 Task: Find connections with filter location Wenden with filter topic #securitywith filter profile language French with filter current company Hike with filter school MES Garware College of Commerce with filter industry Primary and Secondary Education with filter service category Software Testing with filter keywords title Director of Maintenance
Action: Mouse moved to (545, 67)
Screenshot: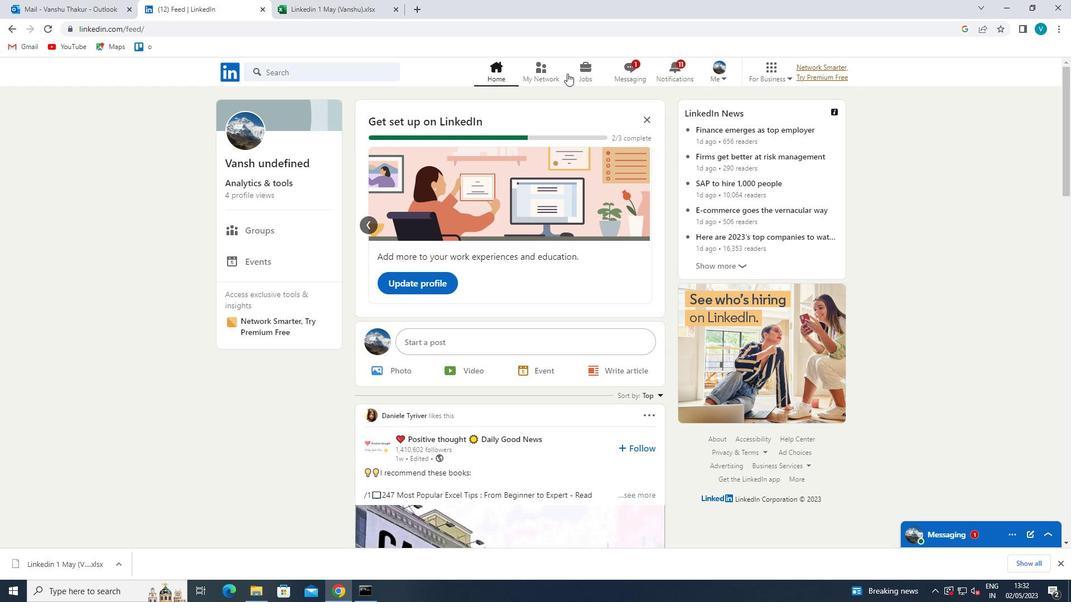 
Action: Mouse pressed left at (545, 67)
Screenshot: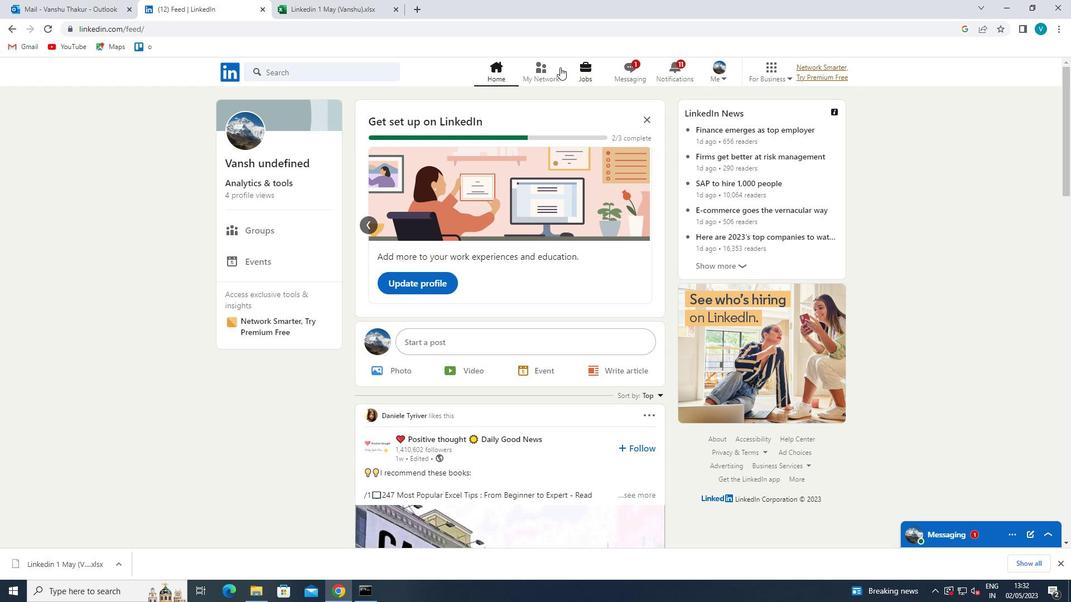 
Action: Mouse moved to (262, 133)
Screenshot: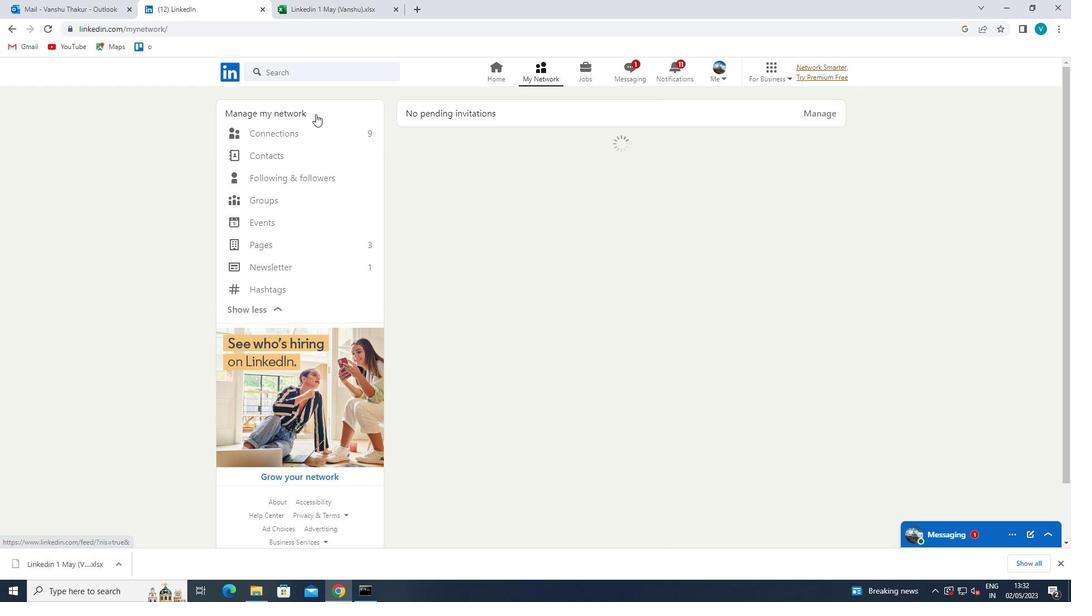 
Action: Mouse pressed left at (262, 133)
Screenshot: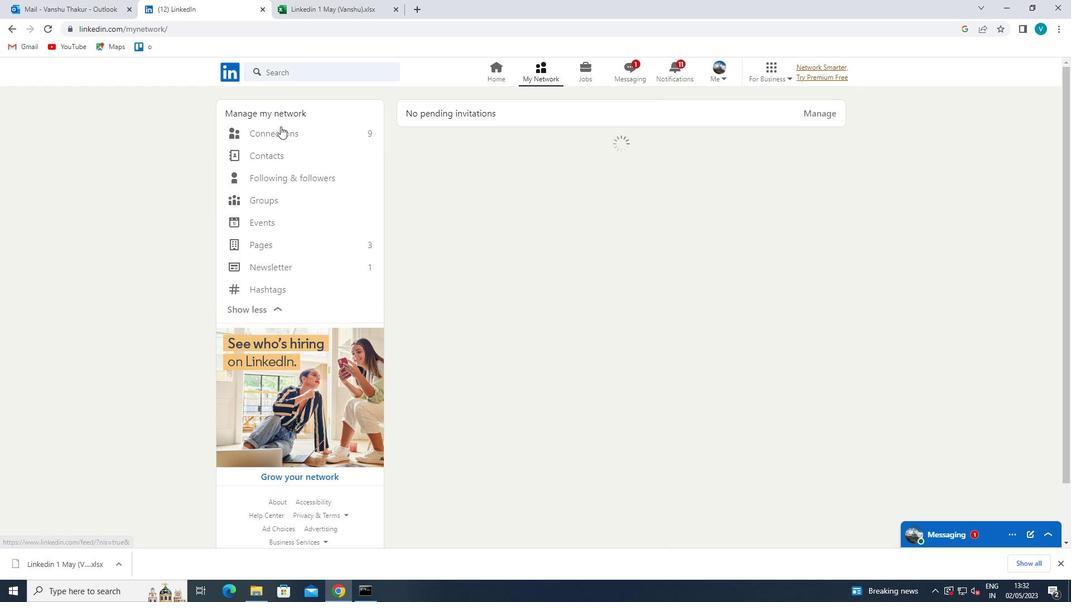 
Action: Mouse moved to (610, 132)
Screenshot: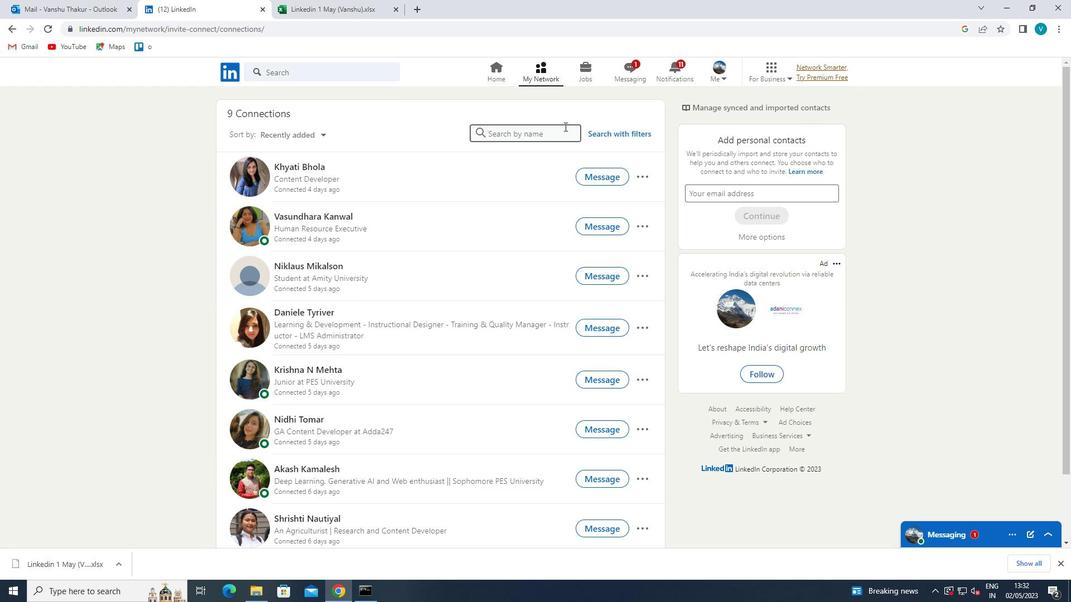 
Action: Mouse pressed left at (610, 132)
Screenshot: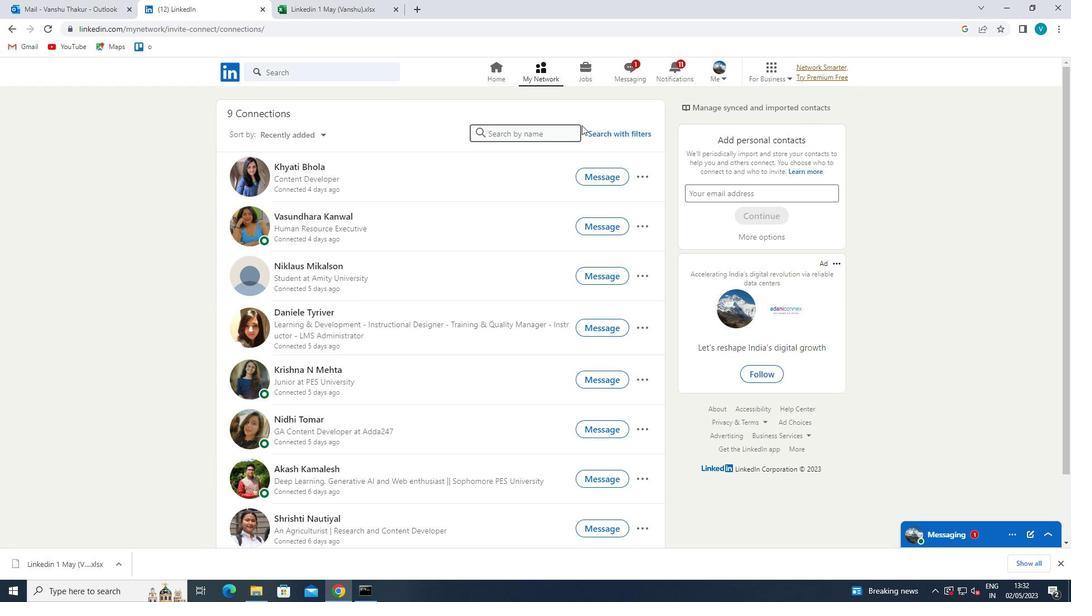 
Action: Mouse moved to (523, 109)
Screenshot: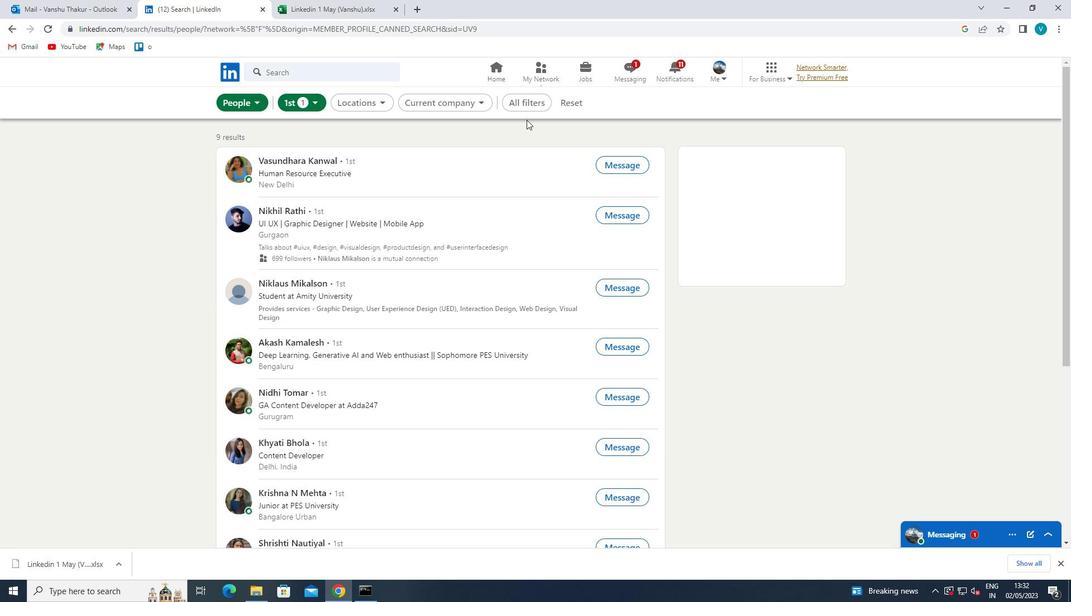 
Action: Mouse pressed left at (523, 109)
Screenshot: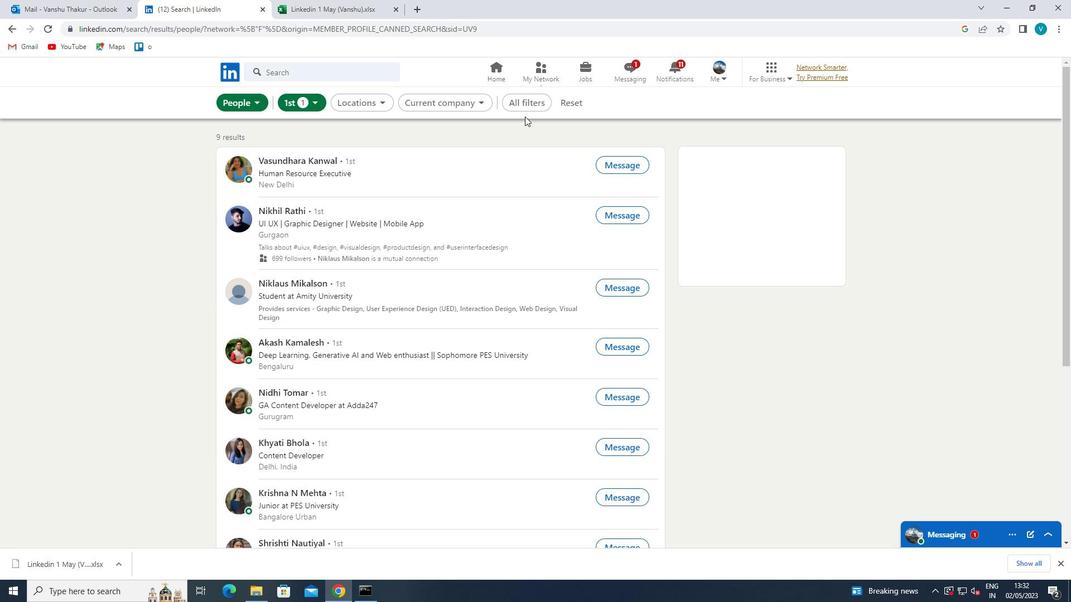 
Action: Mouse moved to (852, 280)
Screenshot: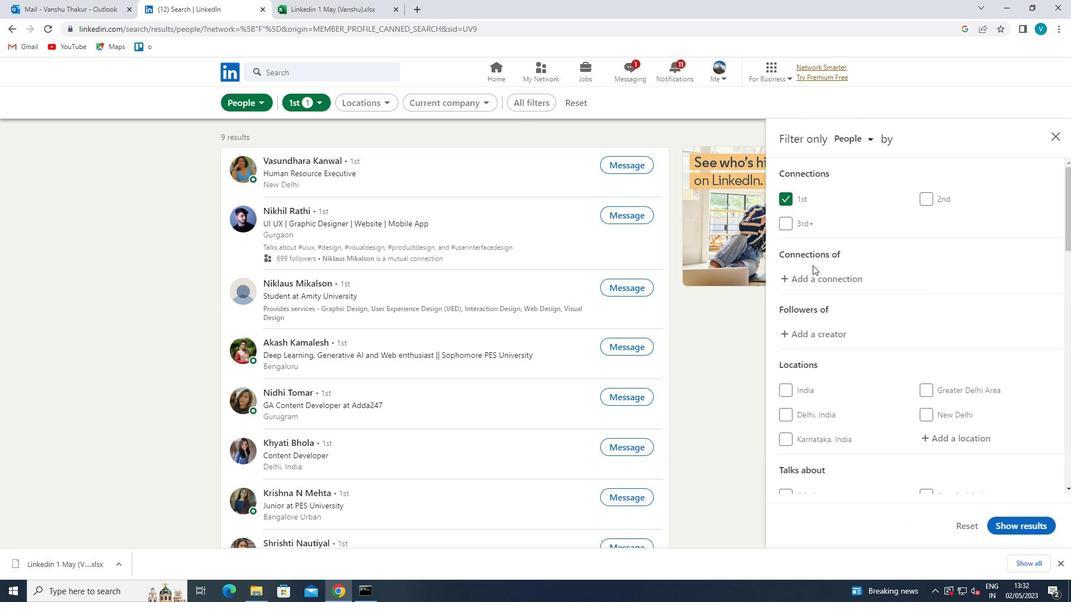
Action: Mouse scrolled (852, 279) with delta (0, 0)
Screenshot: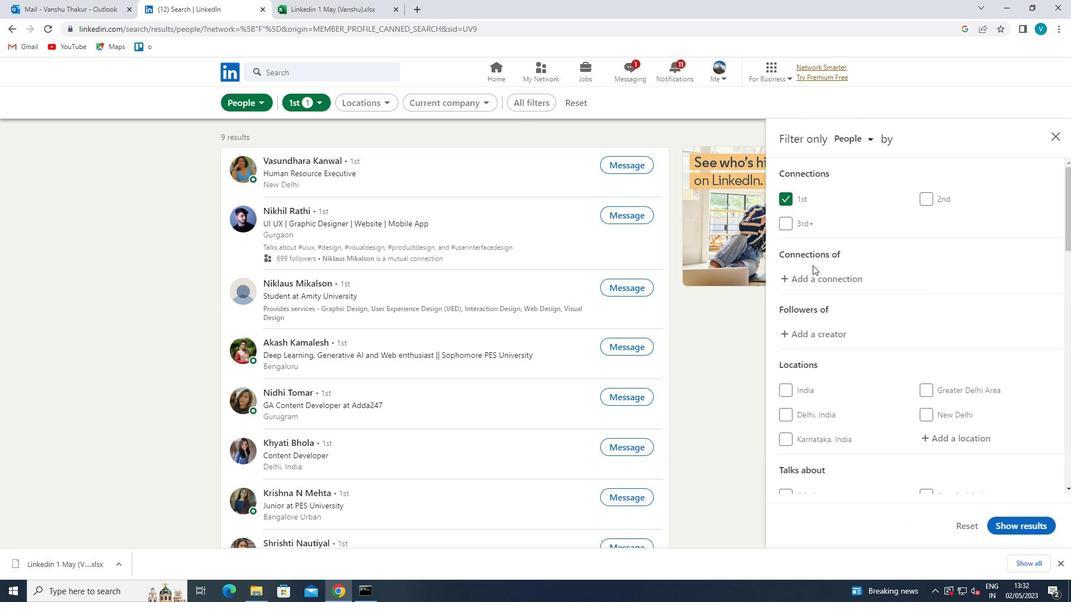
Action: Mouse moved to (852, 280)
Screenshot: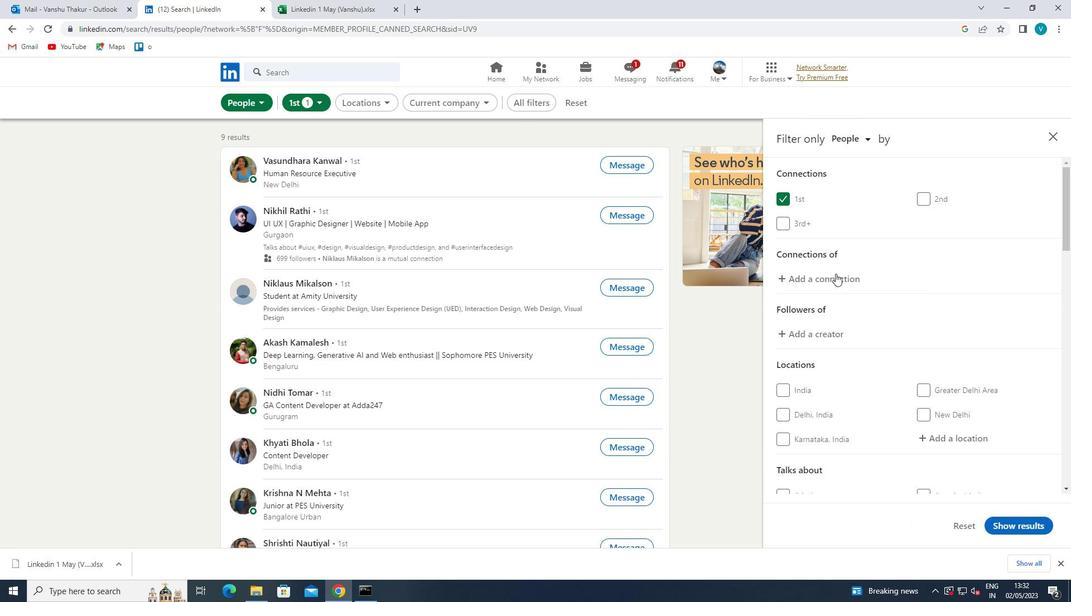 
Action: Mouse scrolled (852, 280) with delta (0, 0)
Screenshot: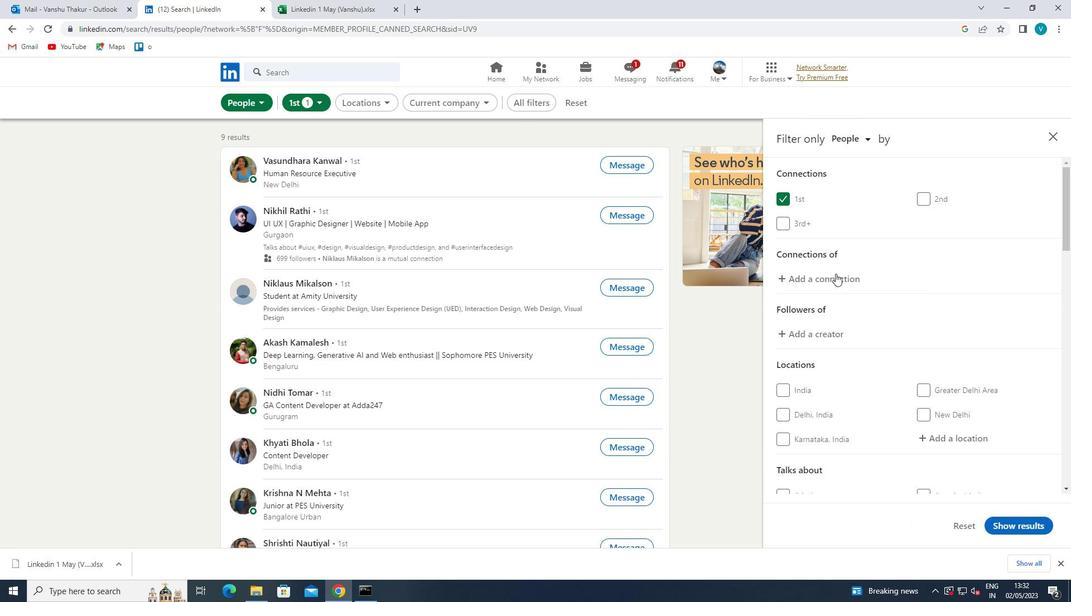 
Action: Mouse moved to (852, 281)
Screenshot: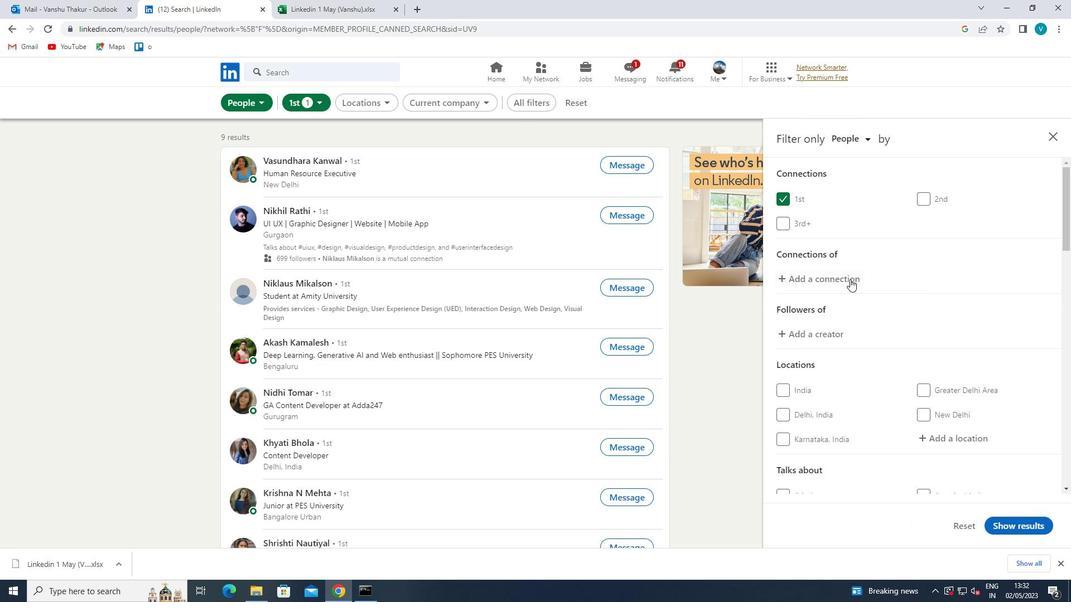 
Action: Mouse scrolled (852, 280) with delta (0, 0)
Screenshot: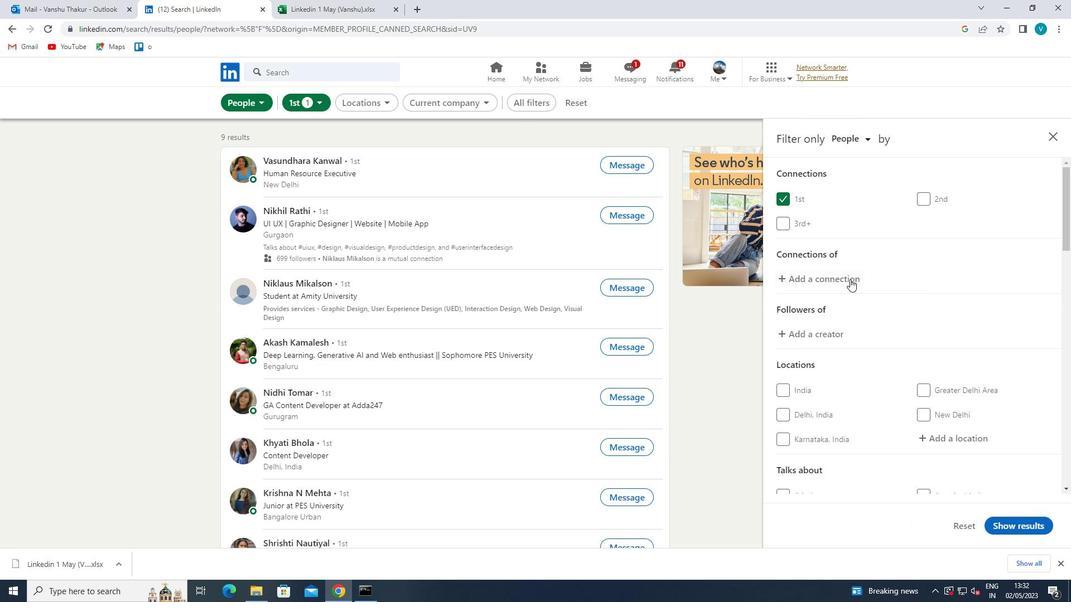 
Action: Mouse moved to (912, 304)
Screenshot: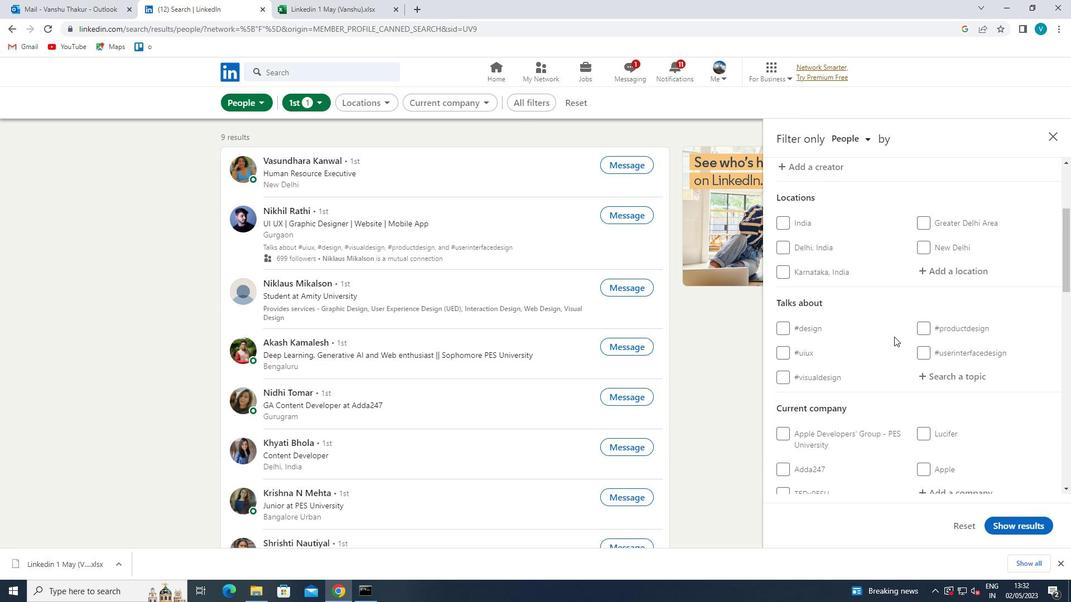 
Action: Mouse scrolled (912, 305) with delta (0, 0)
Screenshot: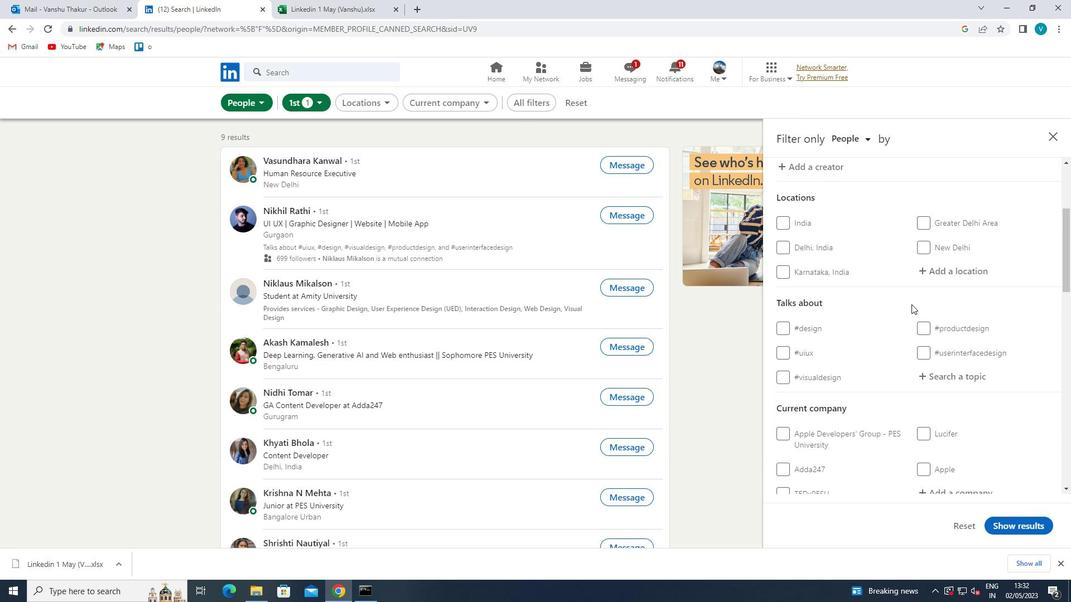 
Action: Mouse moved to (946, 325)
Screenshot: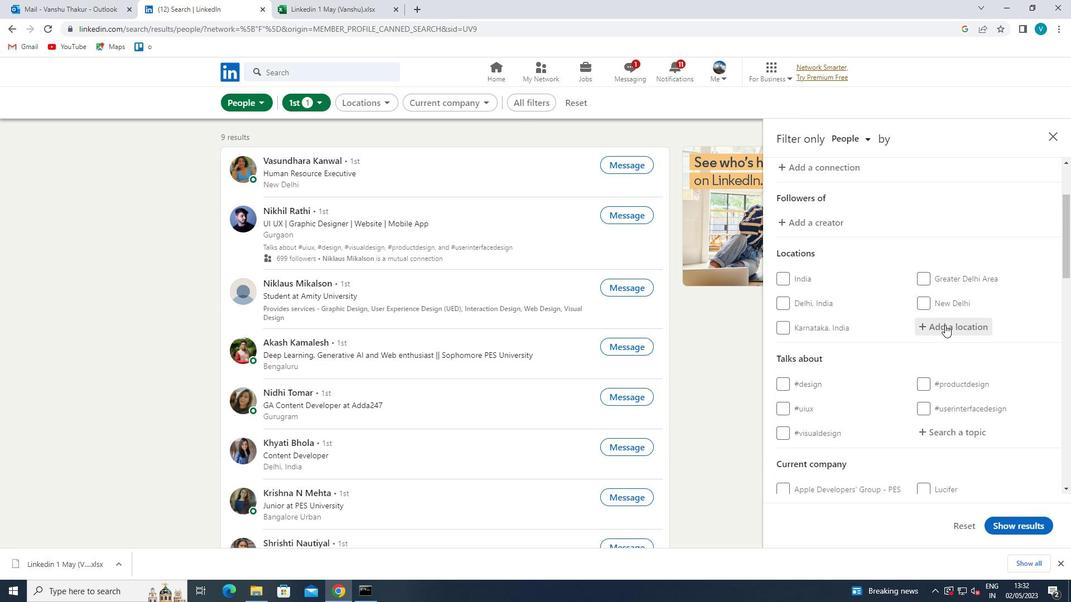 
Action: Mouse pressed left at (946, 325)
Screenshot: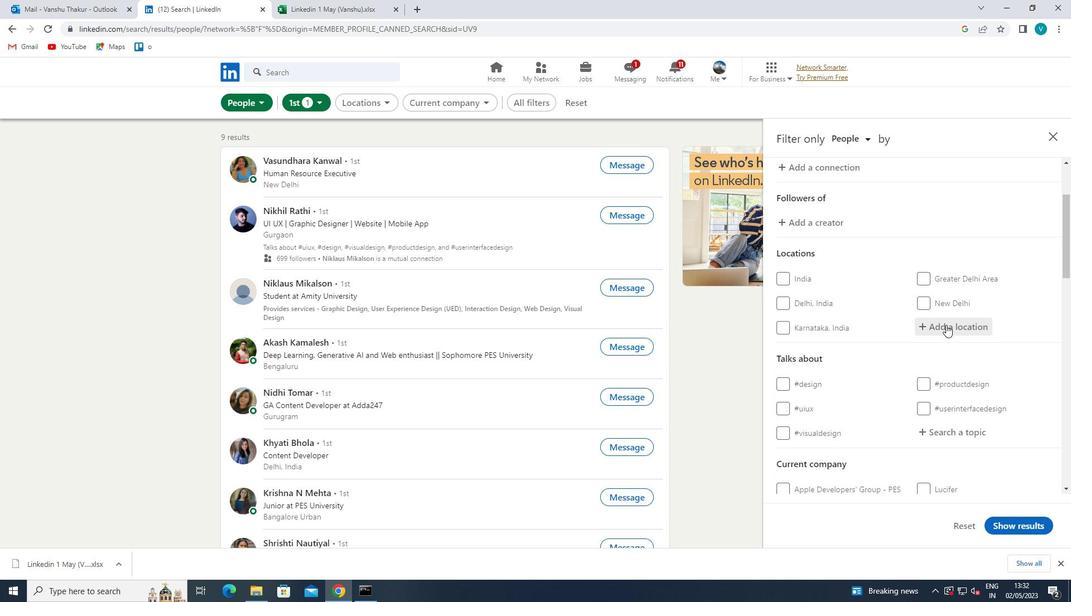 
Action: Key pressed <Key.shift>WENDEN
Screenshot: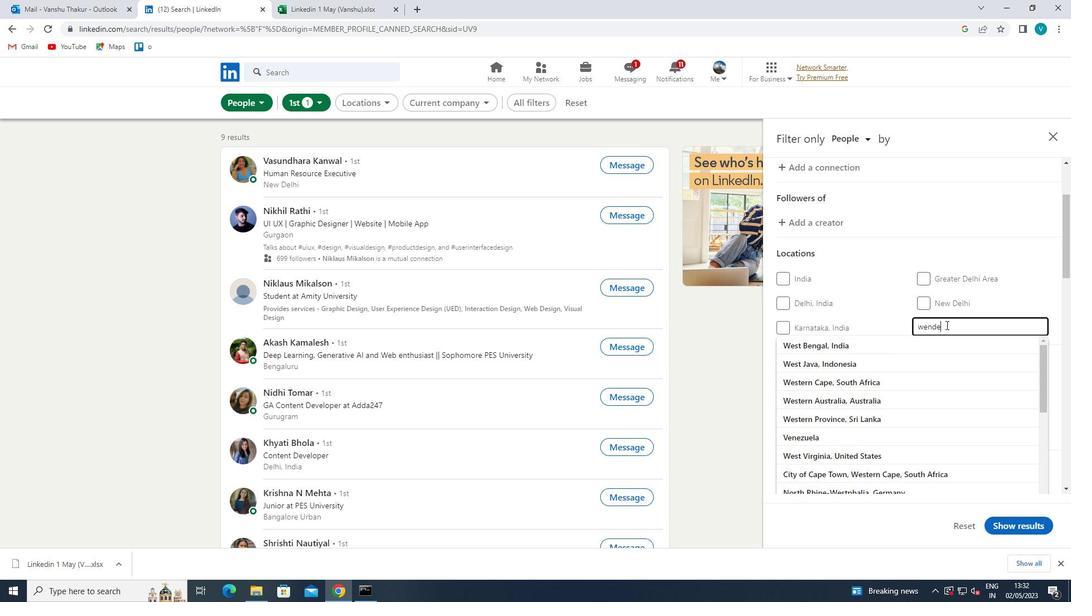 
Action: Mouse moved to (928, 345)
Screenshot: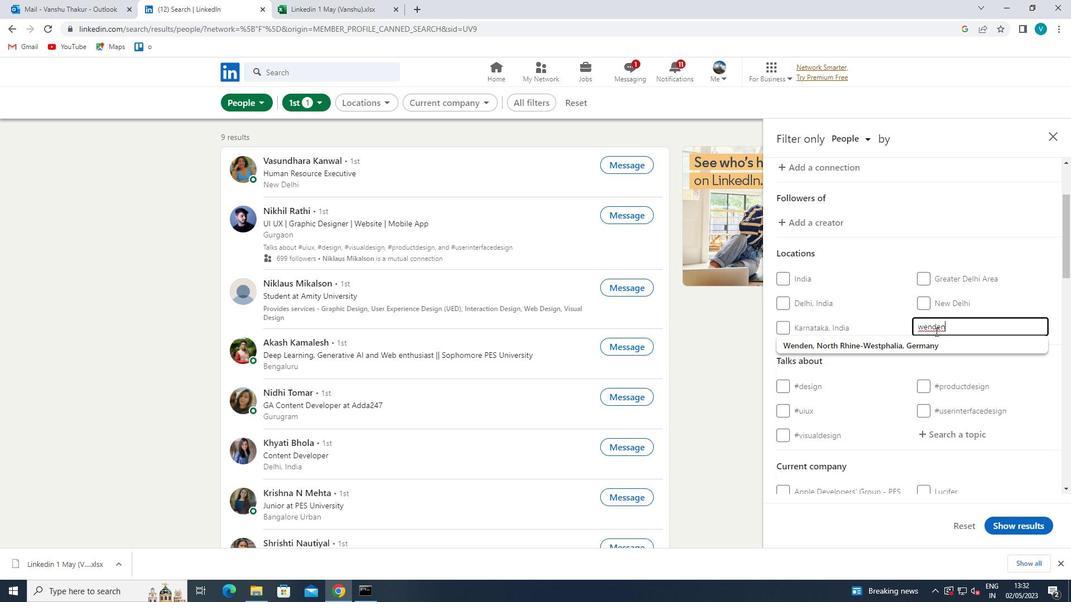 
Action: Mouse pressed left at (928, 345)
Screenshot: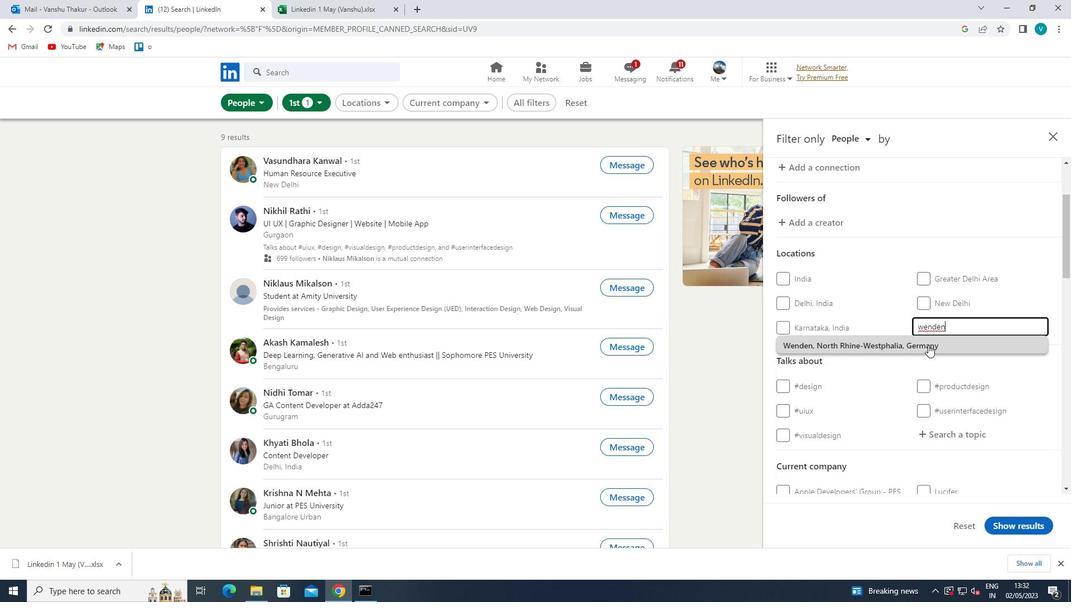 
Action: Mouse scrolled (928, 344) with delta (0, 0)
Screenshot: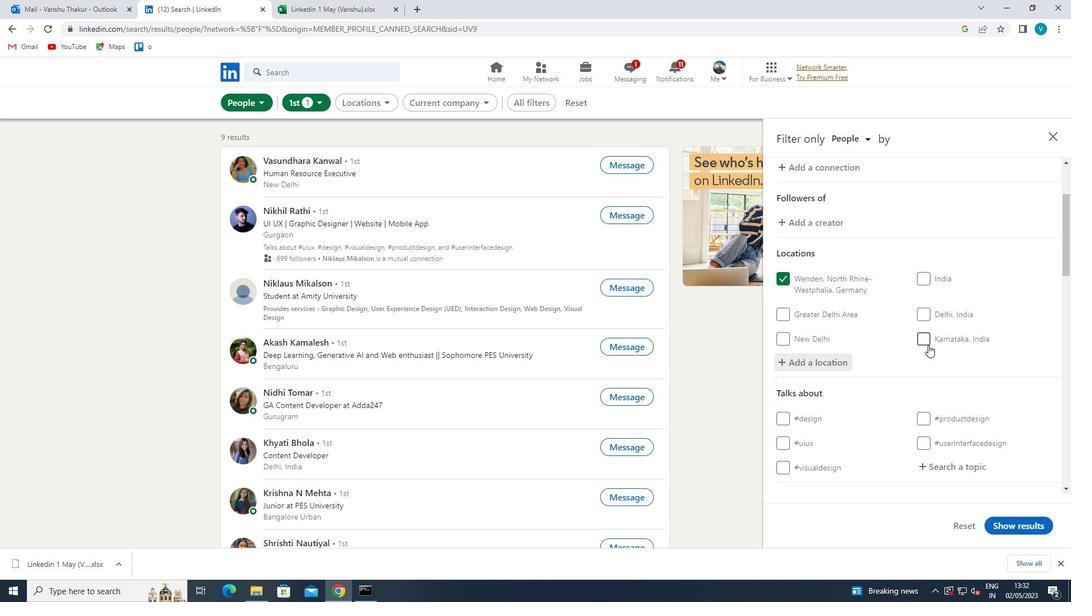 
Action: Mouse scrolled (928, 344) with delta (0, 0)
Screenshot: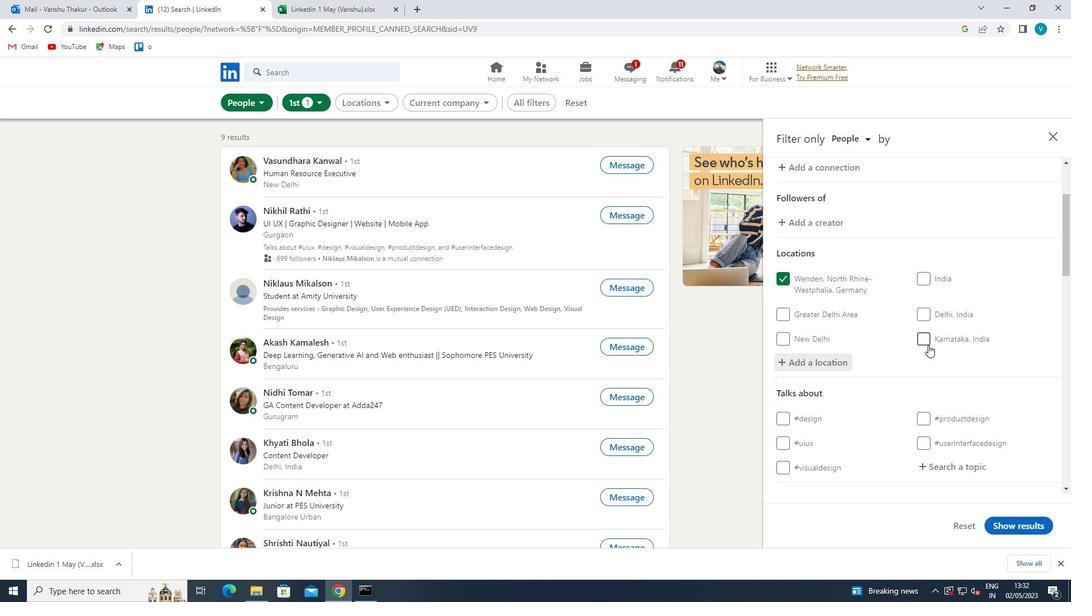 
Action: Mouse moved to (950, 357)
Screenshot: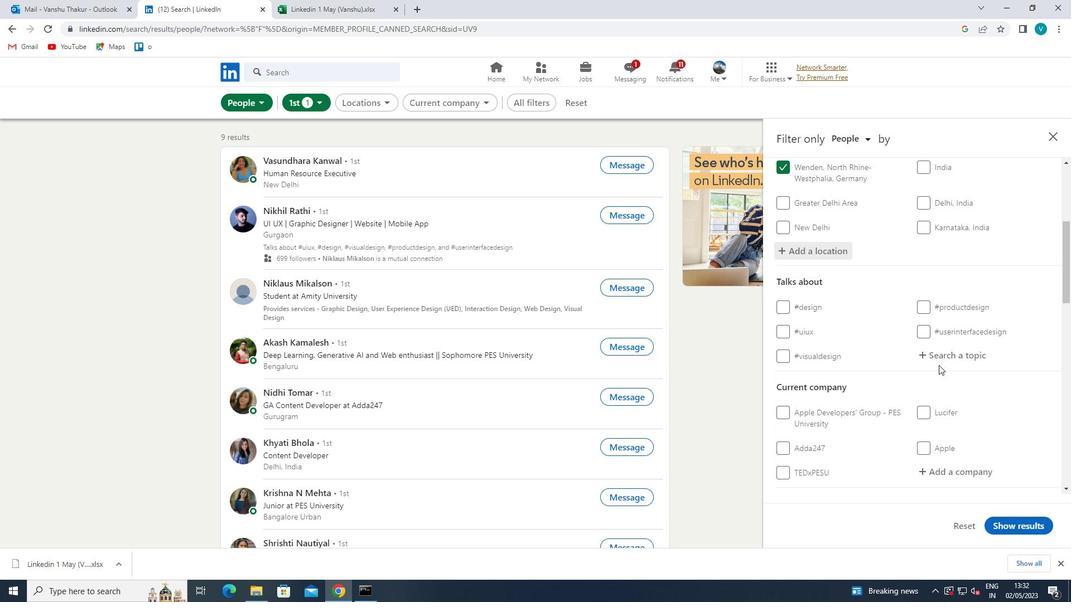 
Action: Mouse pressed left at (950, 357)
Screenshot: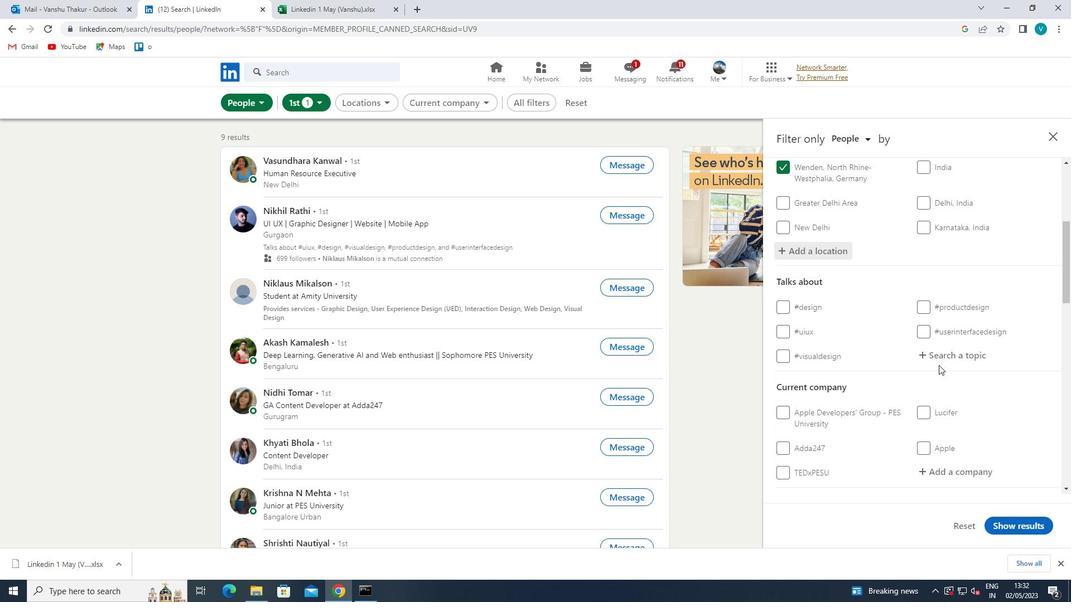 
Action: Key pressed <Key.shift>#SECURITY
Screenshot: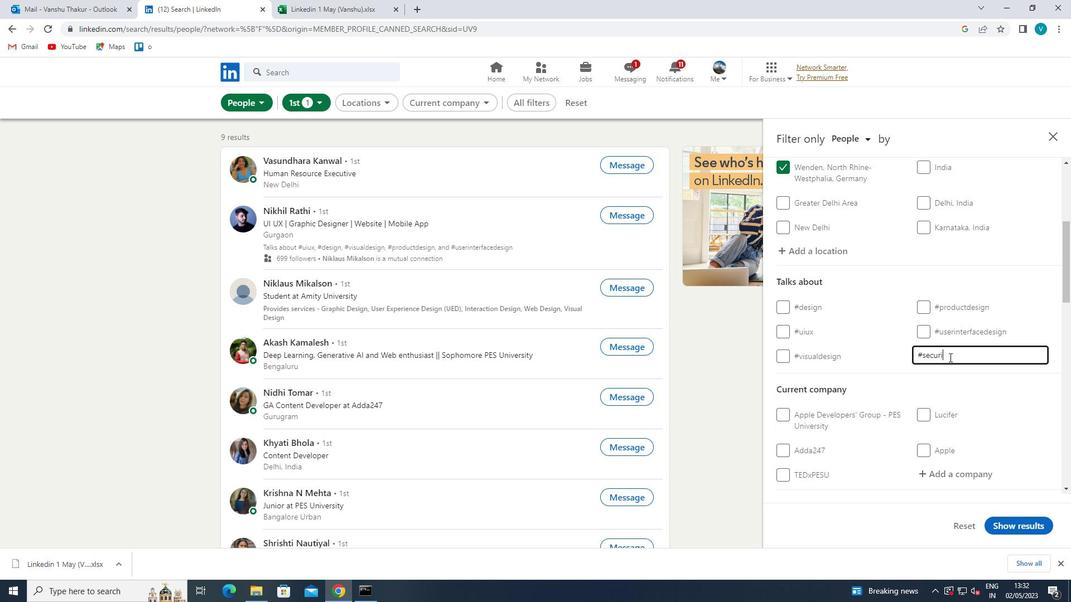 
Action: Mouse scrolled (950, 357) with delta (0, 0)
Screenshot: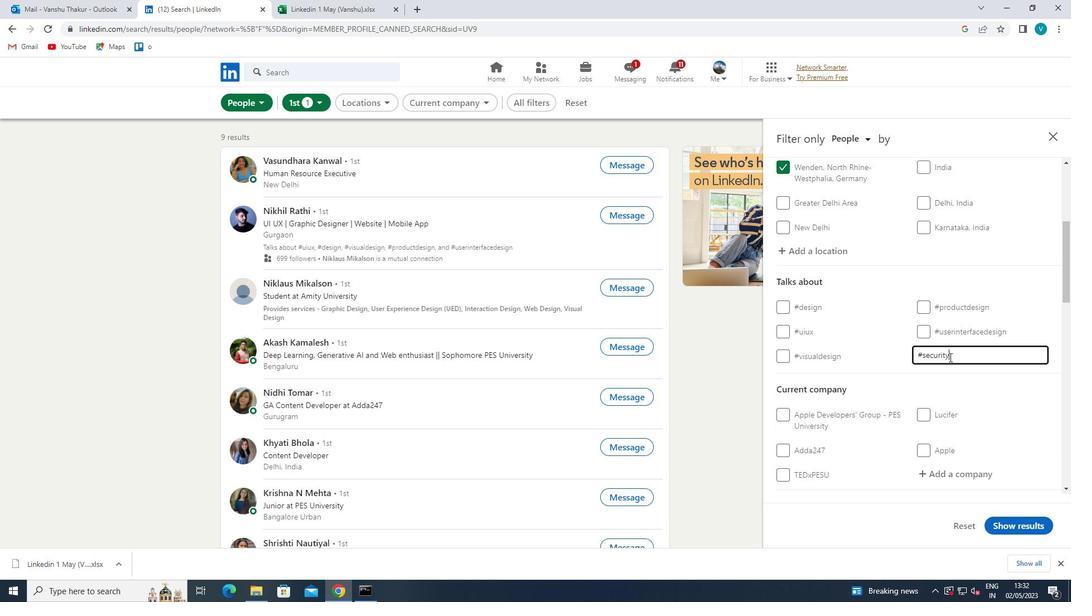 
Action: Mouse scrolled (950, 357) with delta (0, 0)
Screenshot: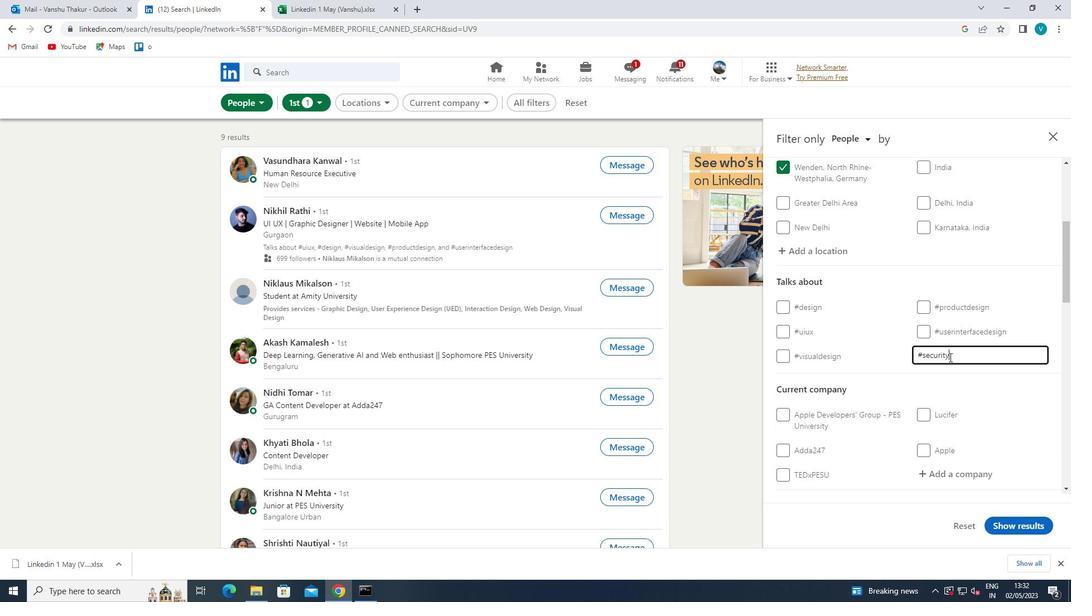 
Action: Mouse scrolled (950, 357) with delta (0, 0)
Screenshot: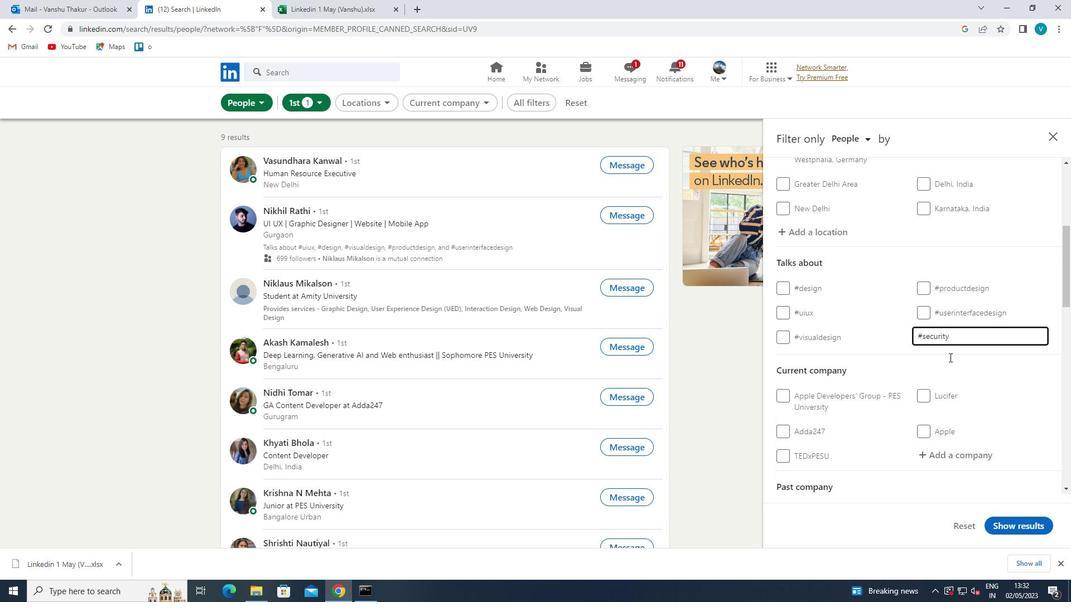 
Action: Mouse moved to (959, 308)
Screenshot: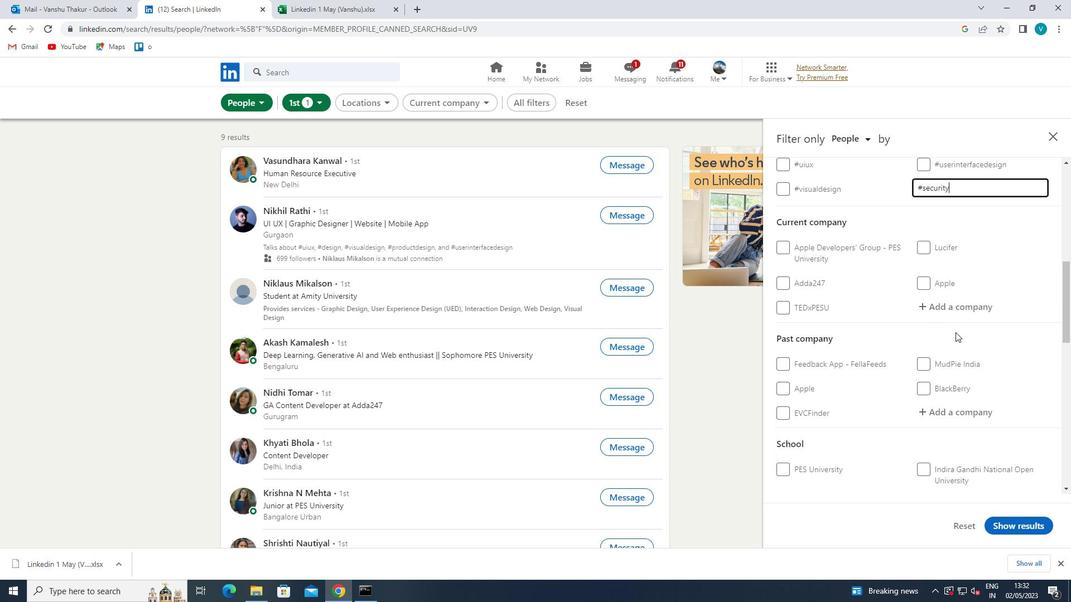 
Action: Mouse pressed left at (959, 308)
Screenshot: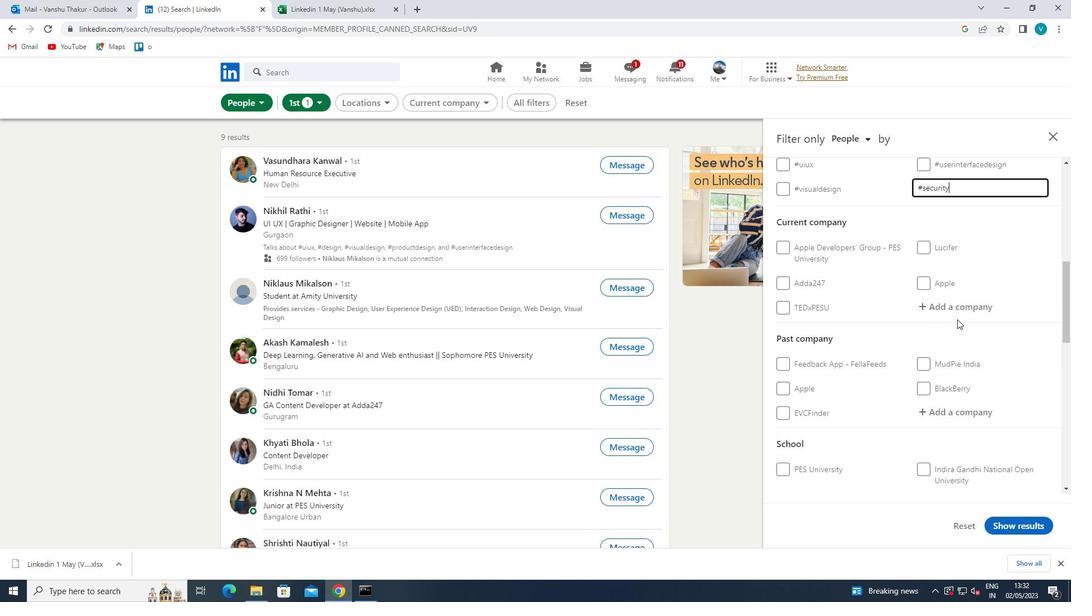 
Action: Key pressed <Key.shift>HIKE
Screenshot: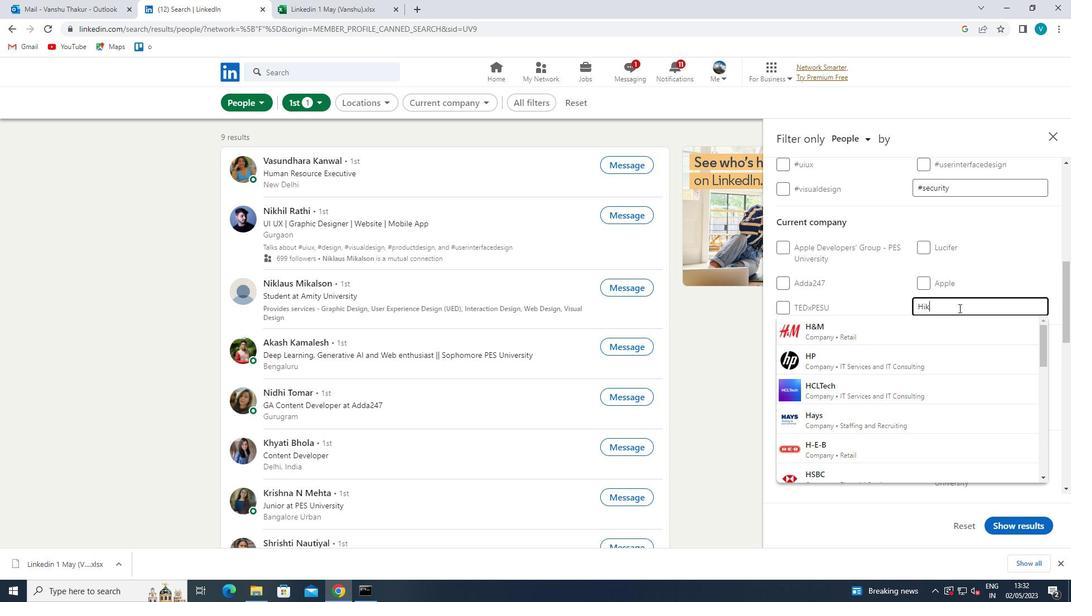 
Action: Mouse moved to (923, 330)
Screenshot: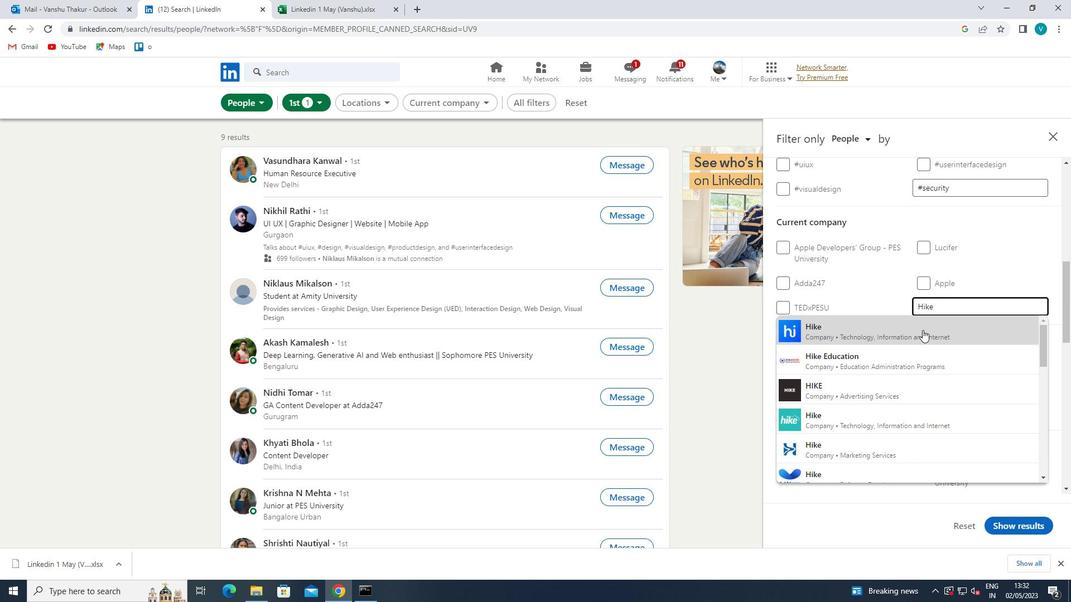 
Action: Mouse pressed left at (923, 330)
Screenshot: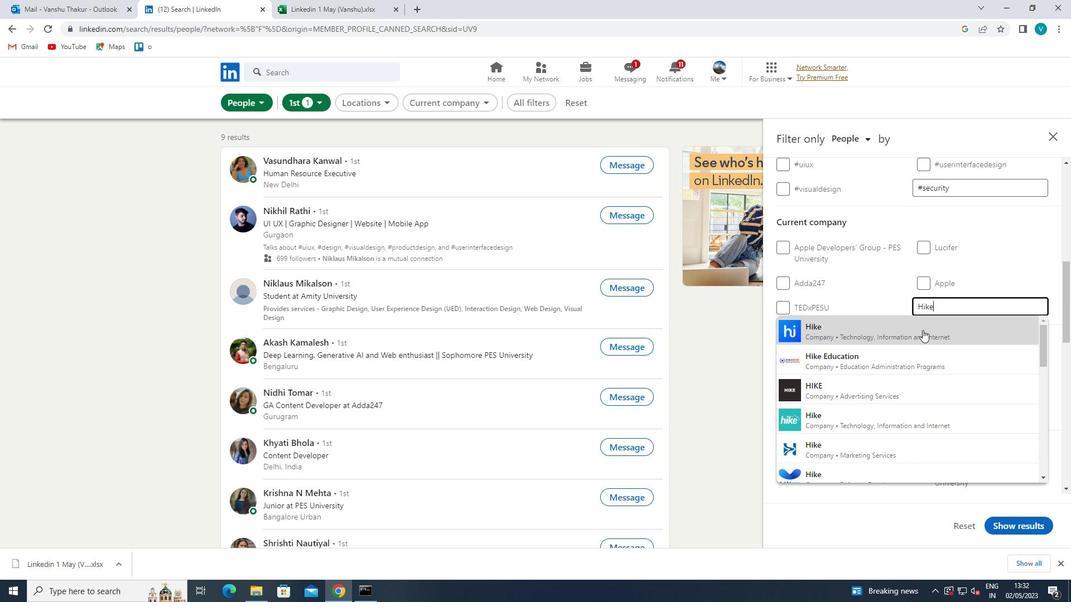 
Action: Mouse moved to (921, 306)
Screenshot: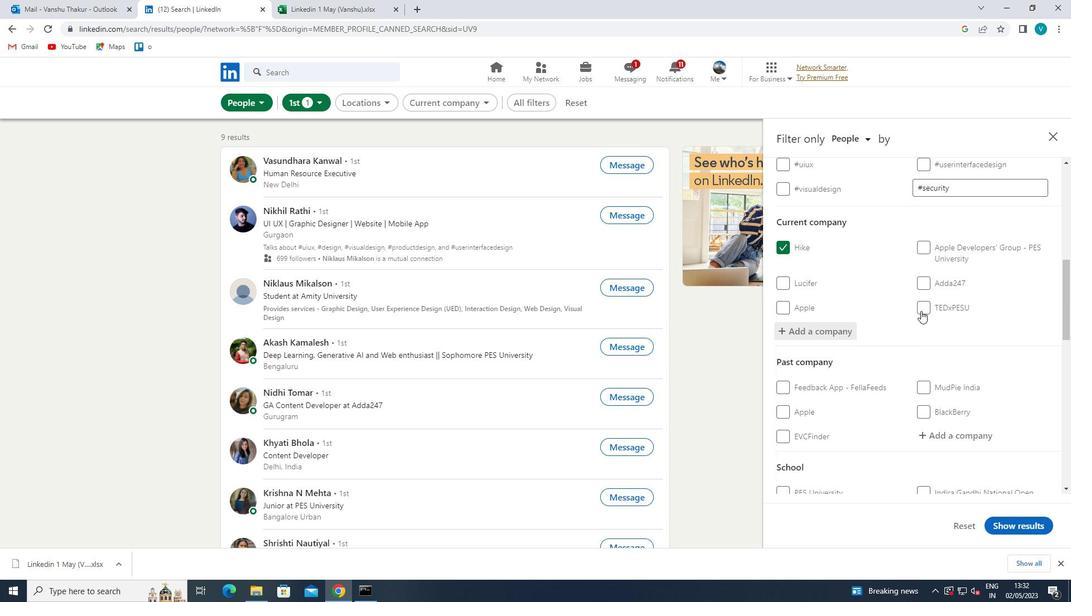 
Action: Mouse scrolled (921, 305) with delta (0, 0)
Screenshot: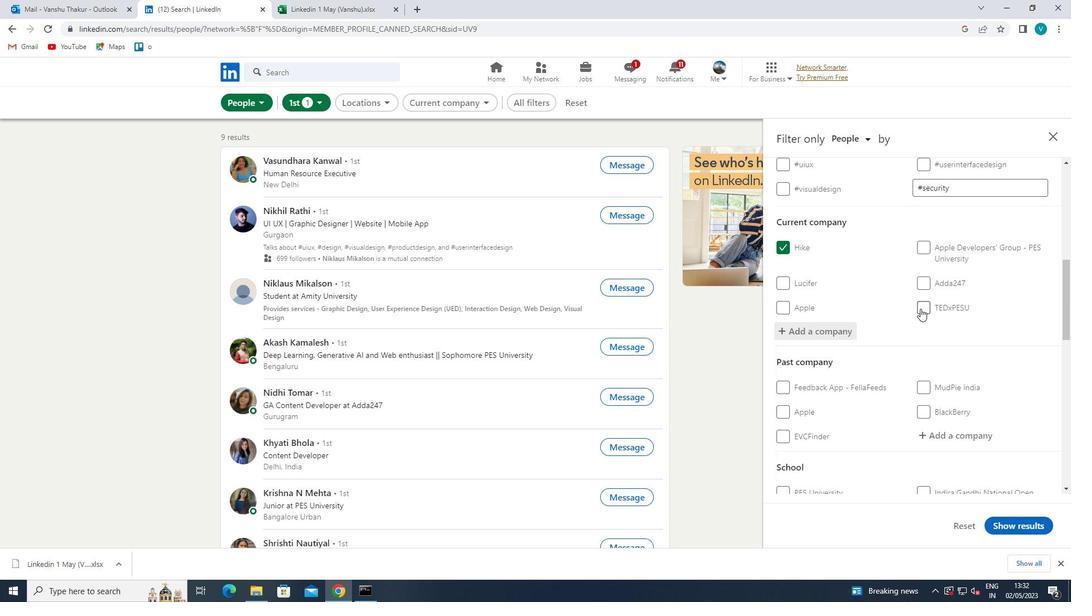 
Action: Mouse moved to (921, 305)
Screenshot: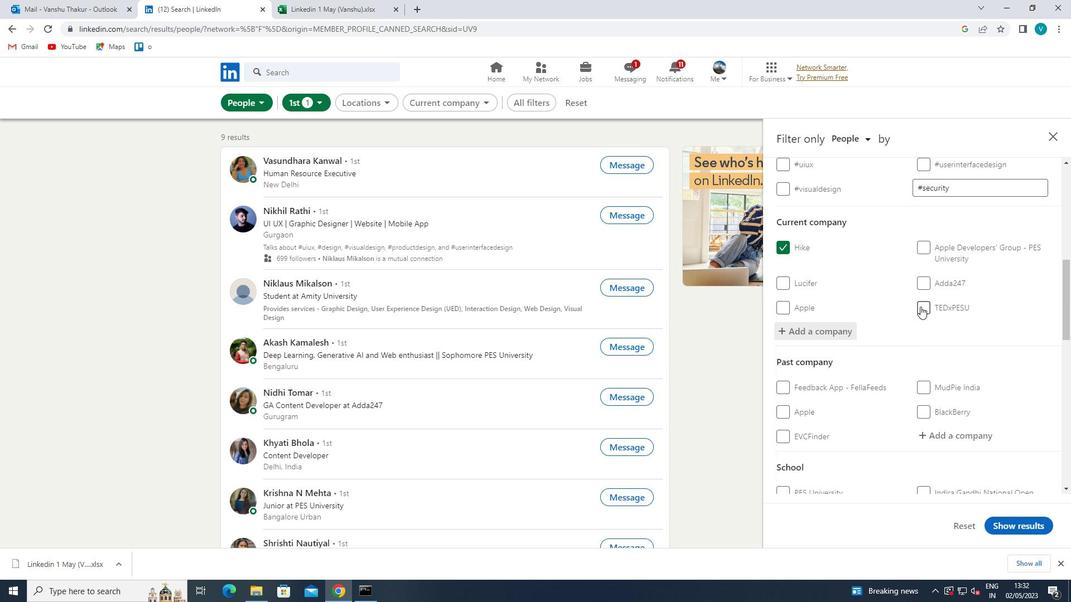 
Action: Mouse scrolled (921, 304) with delta (0, 0)
Screenshot: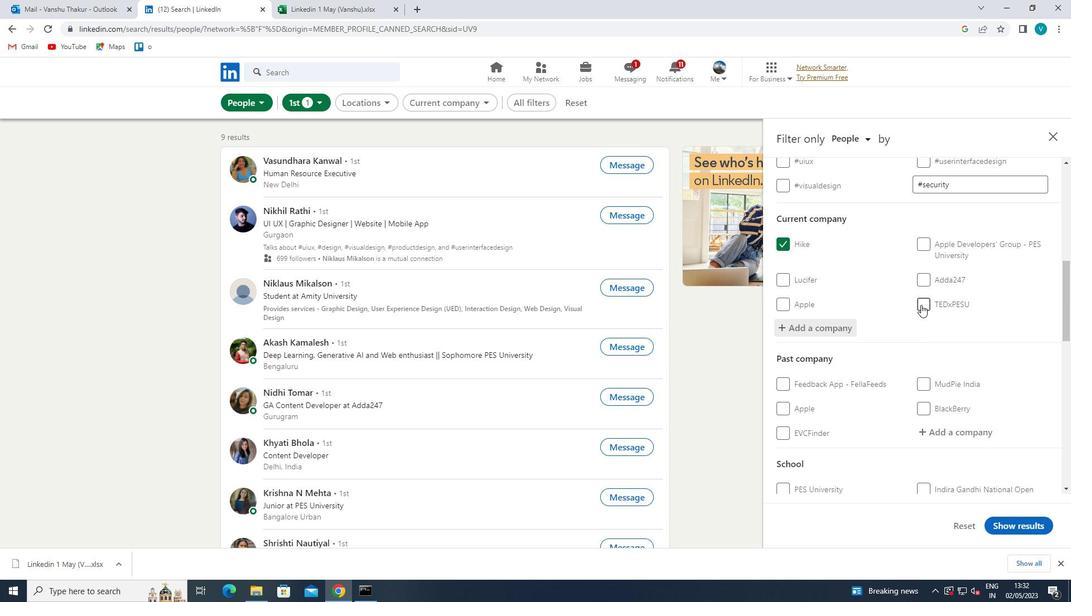 
Action: Mouse moved to (938, 375)
Screenshot: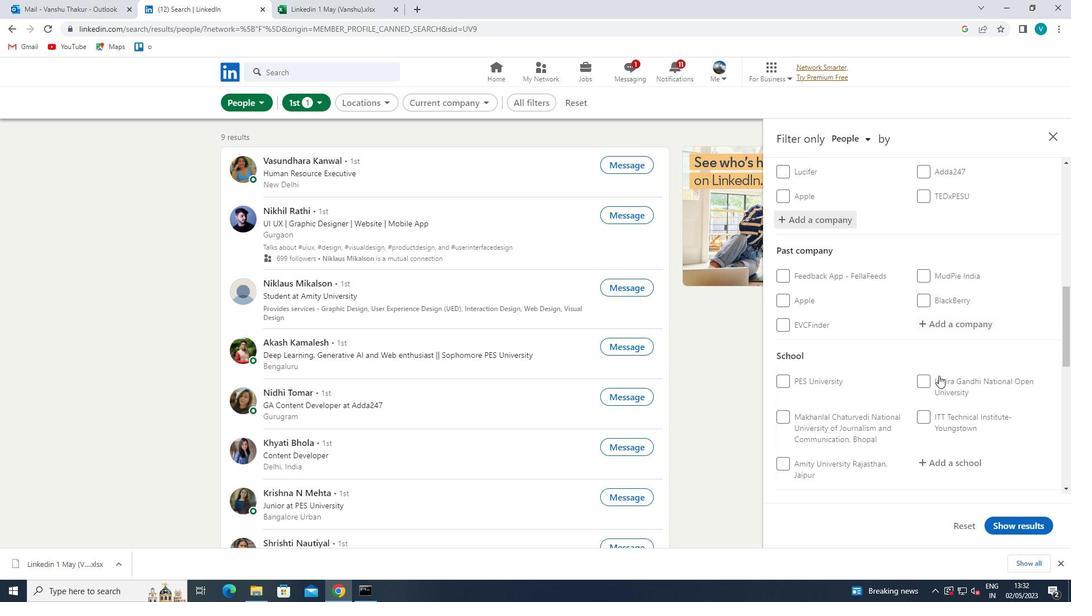 
Action: Mouse scrolled (938, 375) with delta (0, 0)
Screenshot: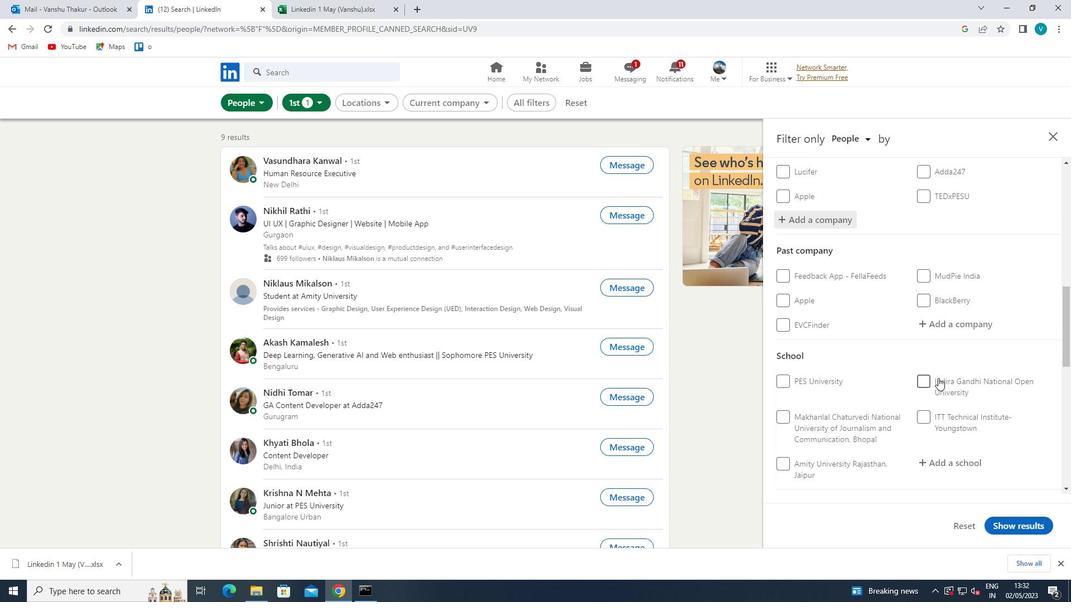 
Action: Mouse moved to (947, 401)
Screenshot: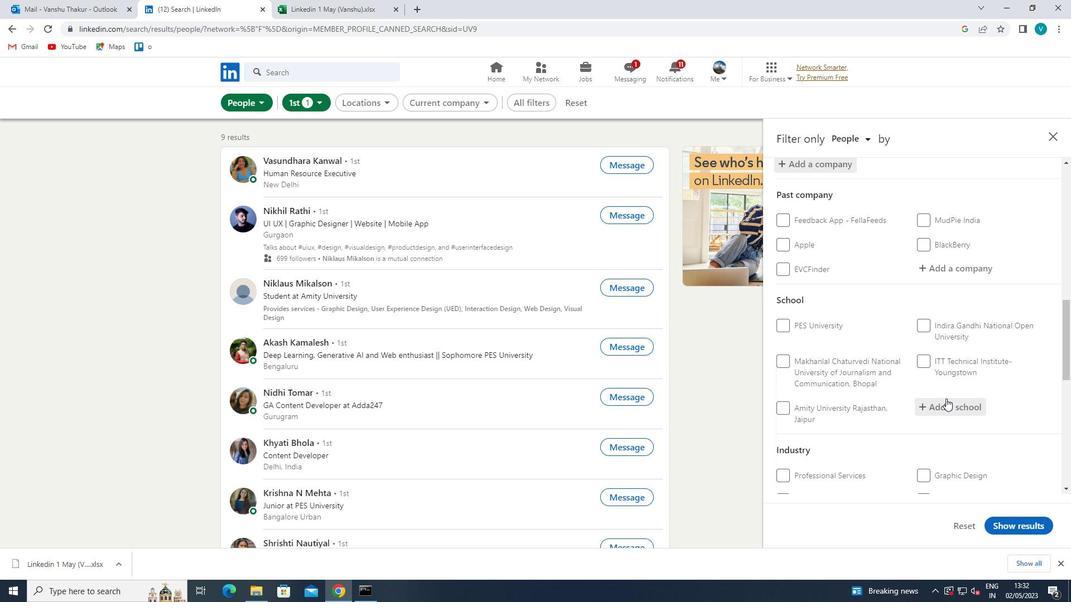 
Action: Mouse pressed left at (947, 401)
Screenshot: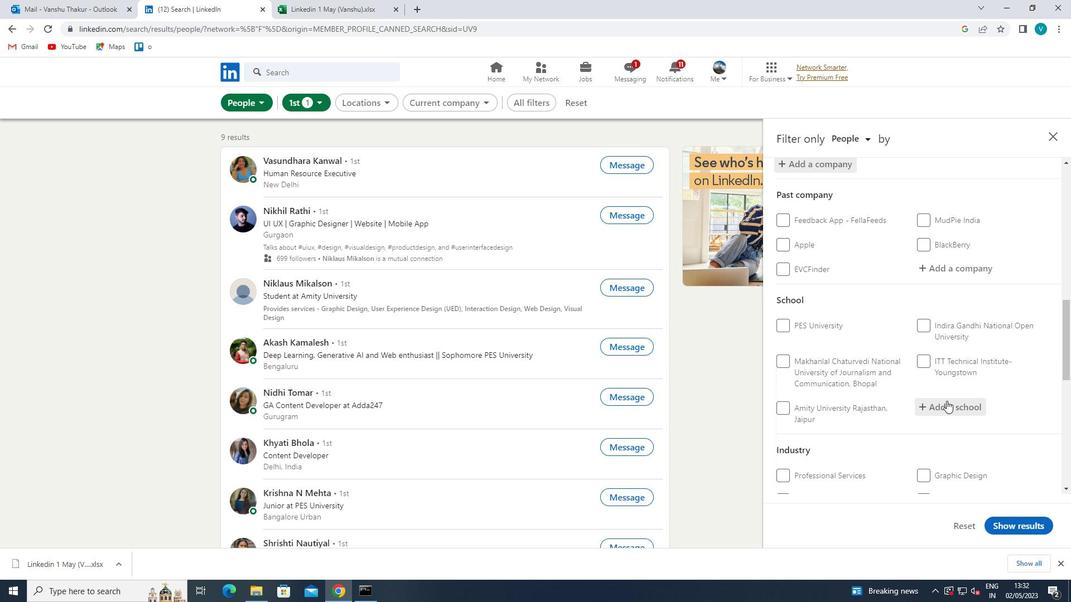 
Action: Key pressed <Key.shift>MES<Key.space>
Screenshot: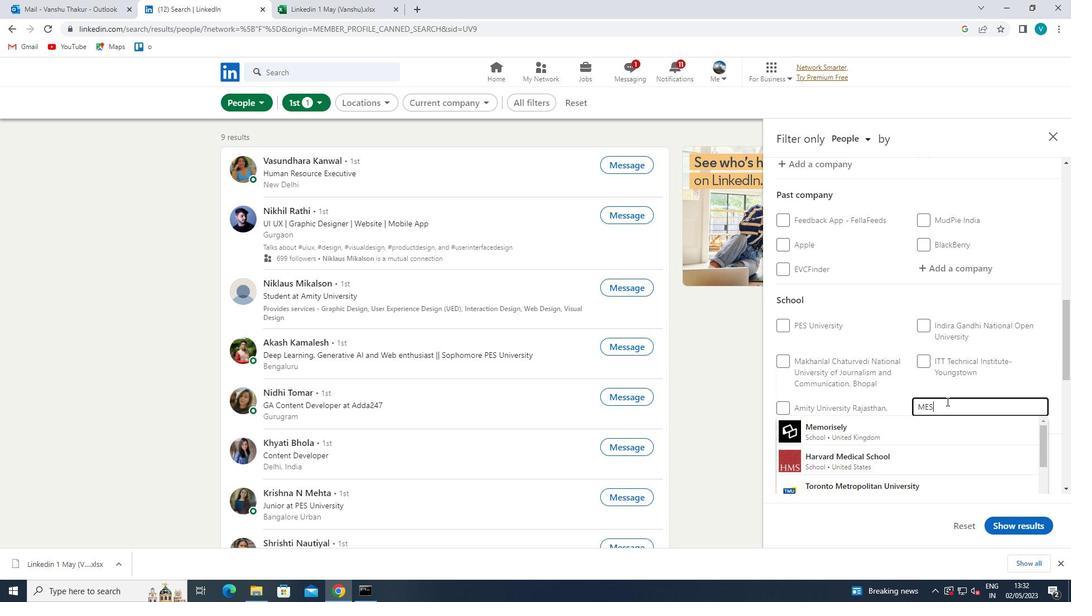 
Action: Mouse moved to (883, 482)
Screenshot: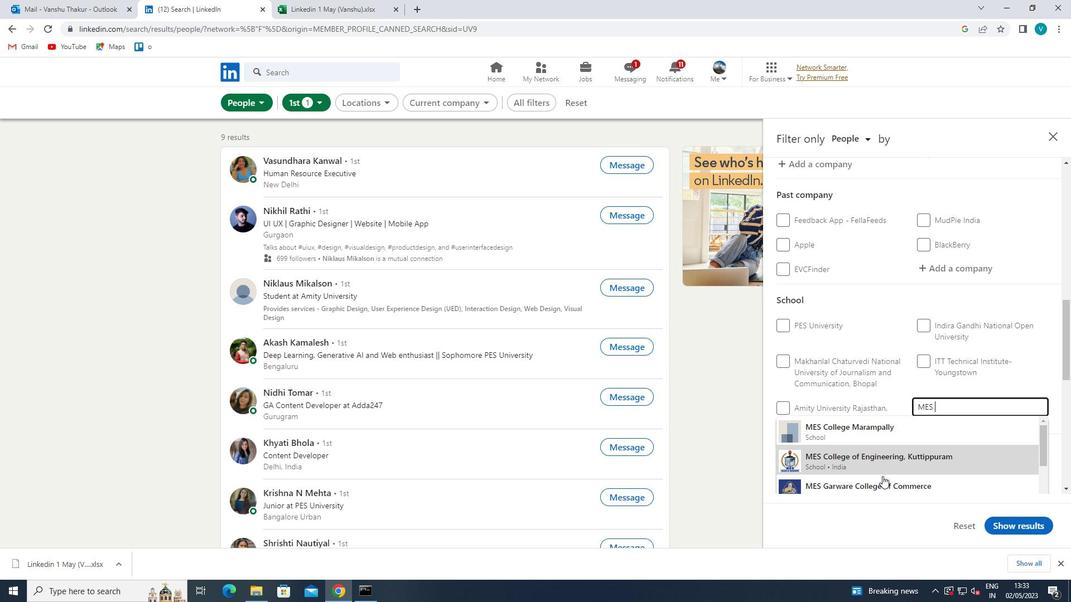 
Action: Mouse pressed left at (883, 482)
Screenshot: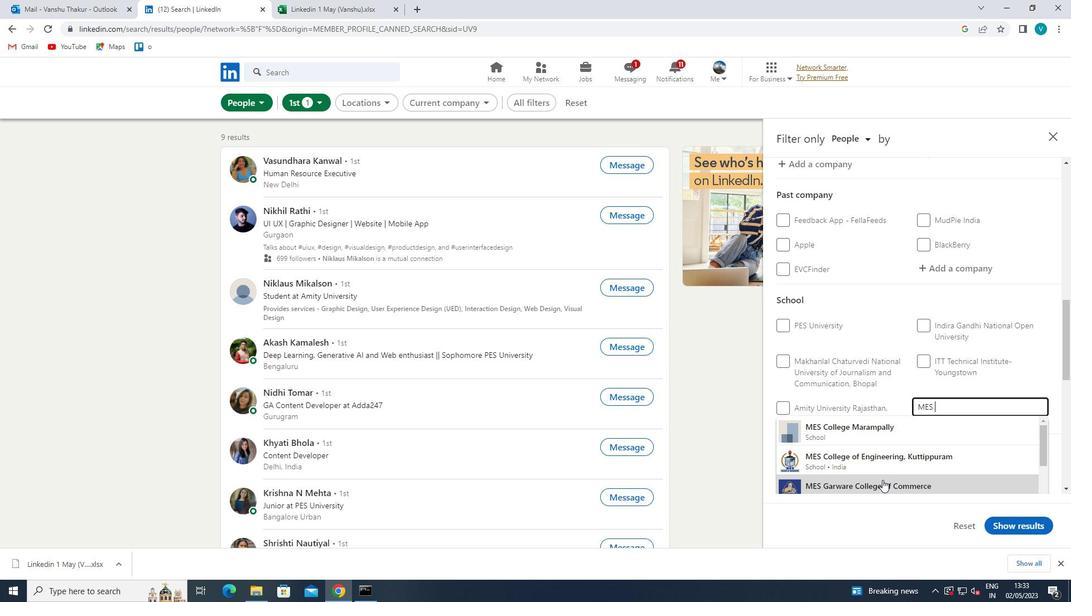 
Action: Mouse moved to (864, 328)
Screenshot: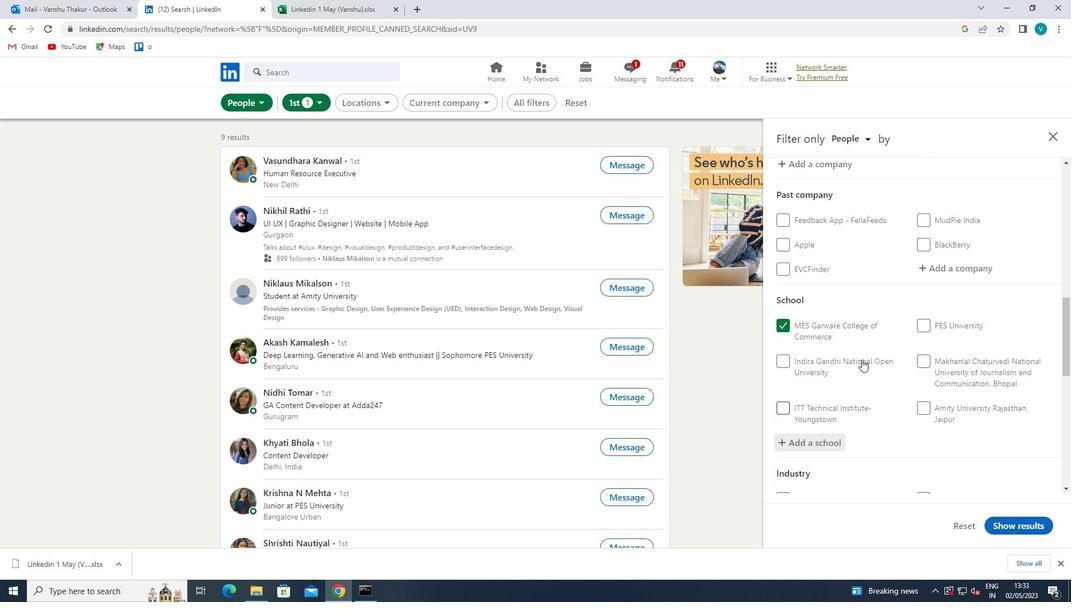 
Action: Mouse scrolled (864, 328) with delta (0, 0)
Screenshot: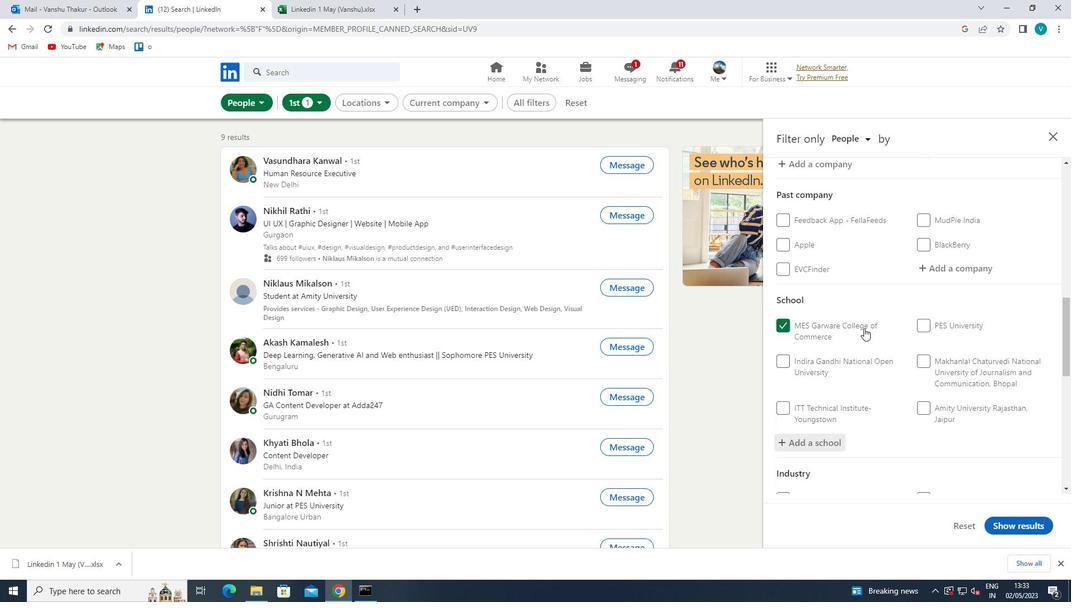 
Action: Mouse scrolled (864, 328) with delta (0, 0)
Screenshot: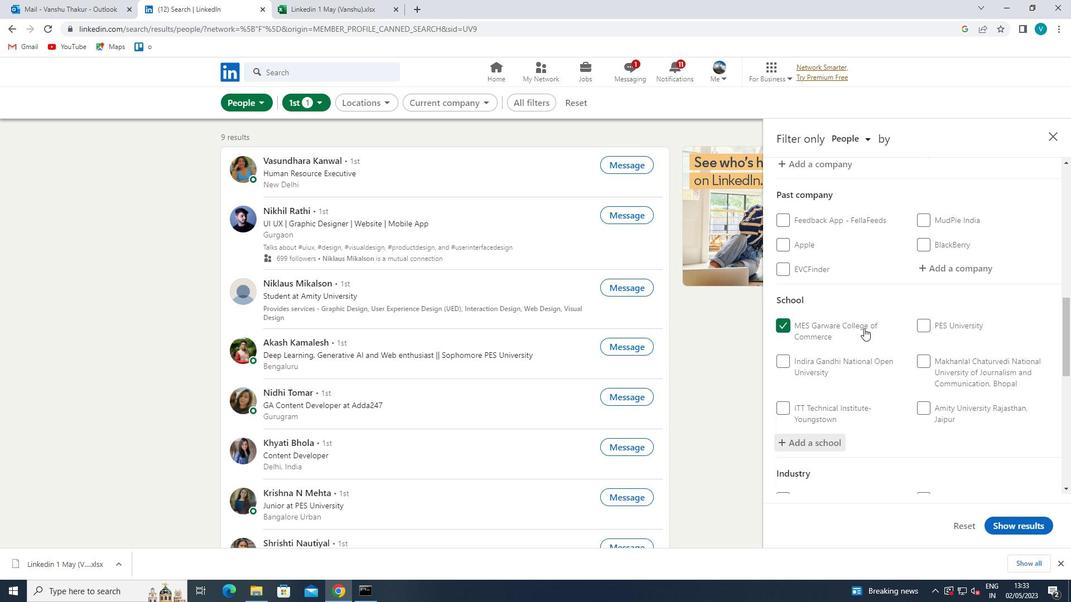 
Action: Mouse scrolled (864, 328) with delta (0, 0)
Screenshot: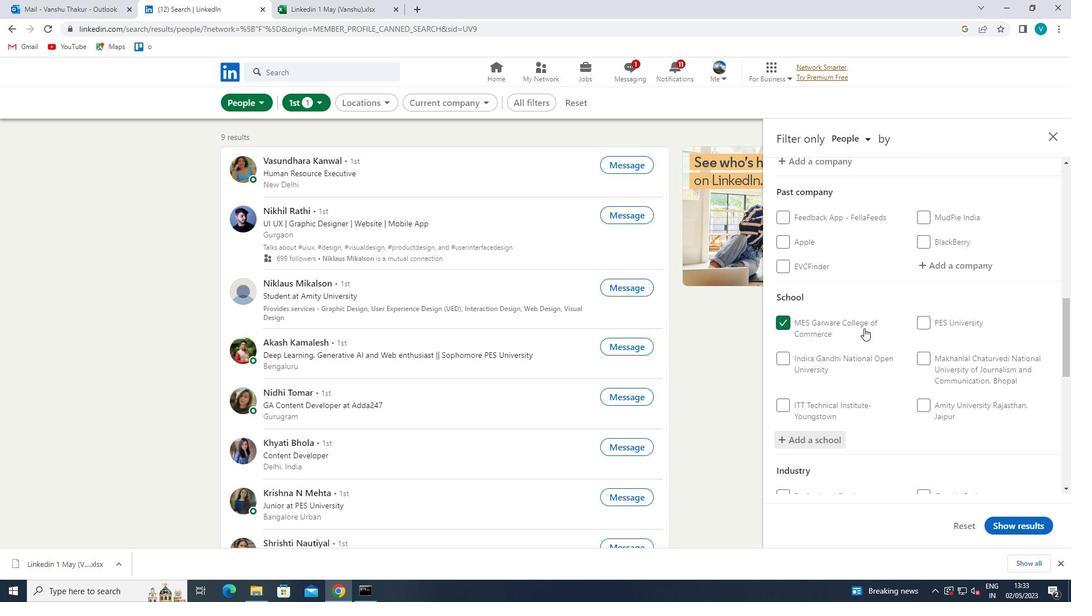 
Action: Mouse moved to (954, 385)
Screenshot: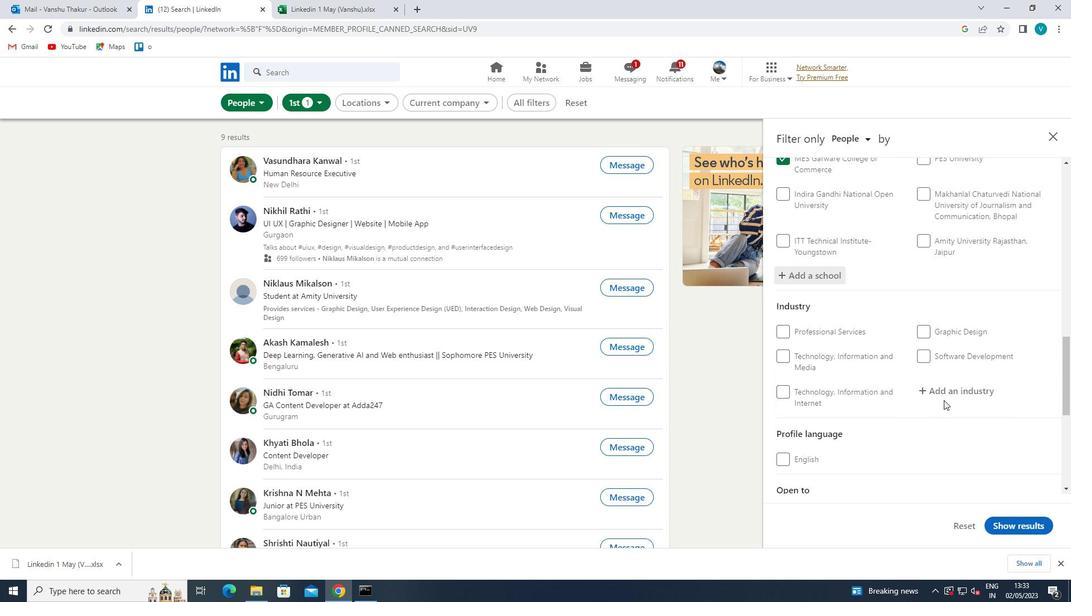 
Action: Mouse pressed left at (954, 385)
Screenshot: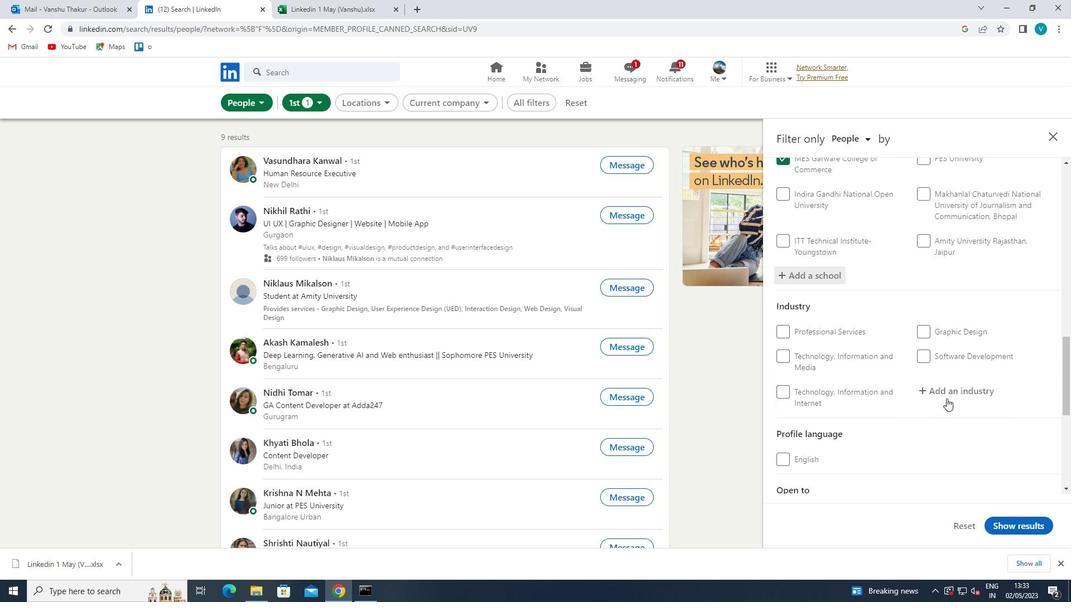 
Action: Mouse moved to (955, 384)
Screenshot: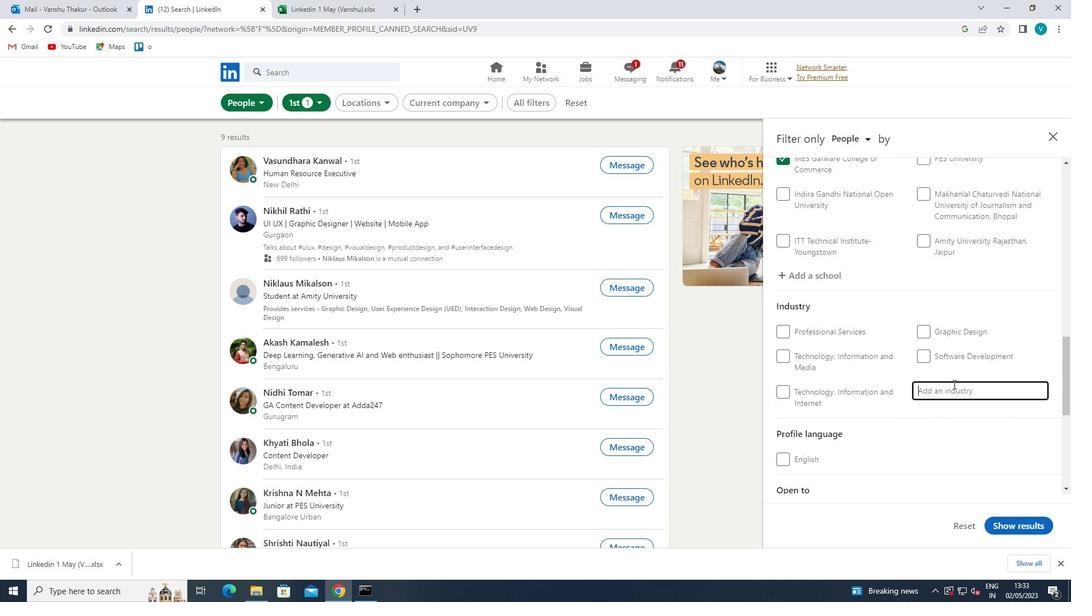 
Action: Key pressed <Key.shift>PRIMARY
Screenshot: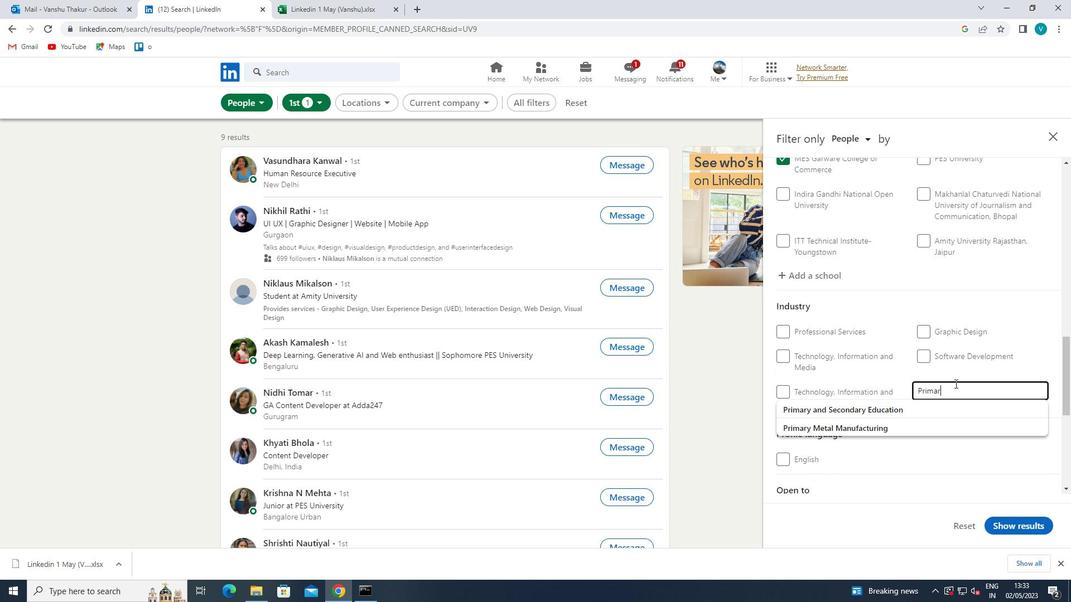 
Action: Mouse moved to (945, 410)
Screenshot: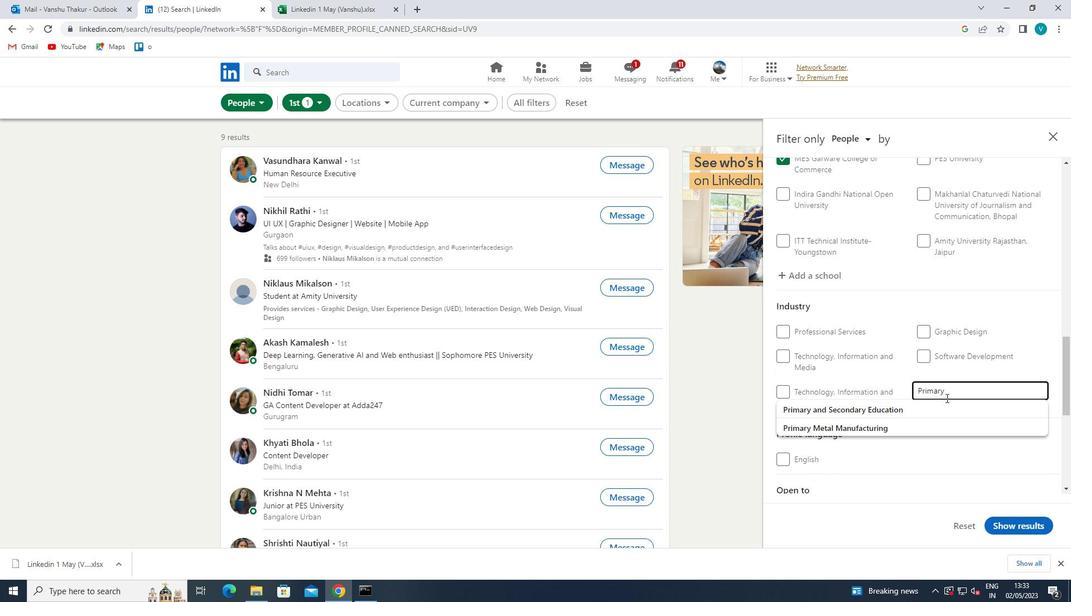 
Action: Mouse pressed left at (945, 410)
Screenshot: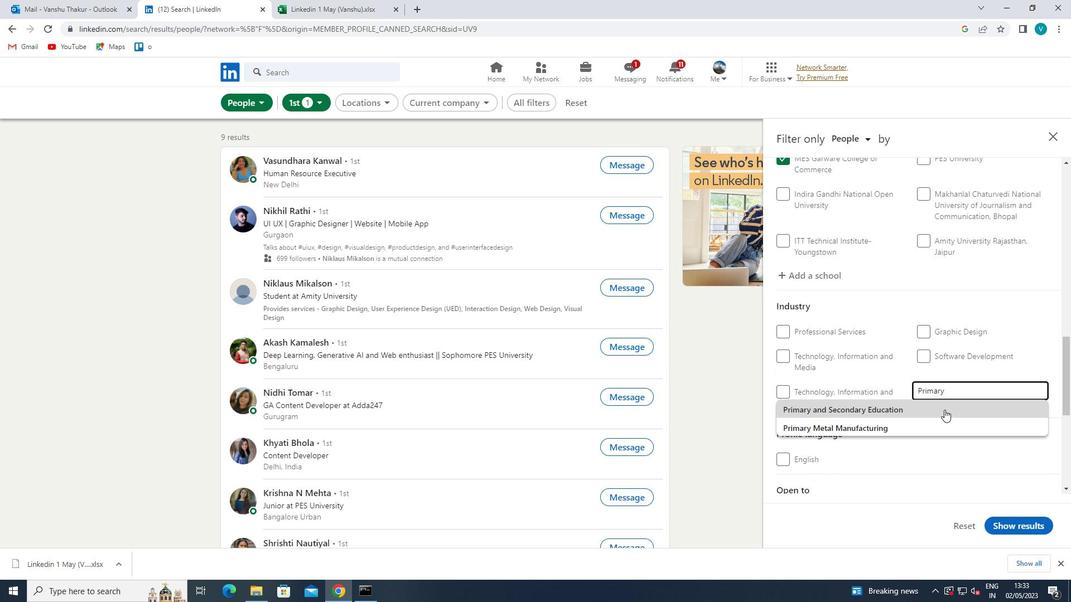 
Action: Mouse moved to (945, 356)
Screenshot: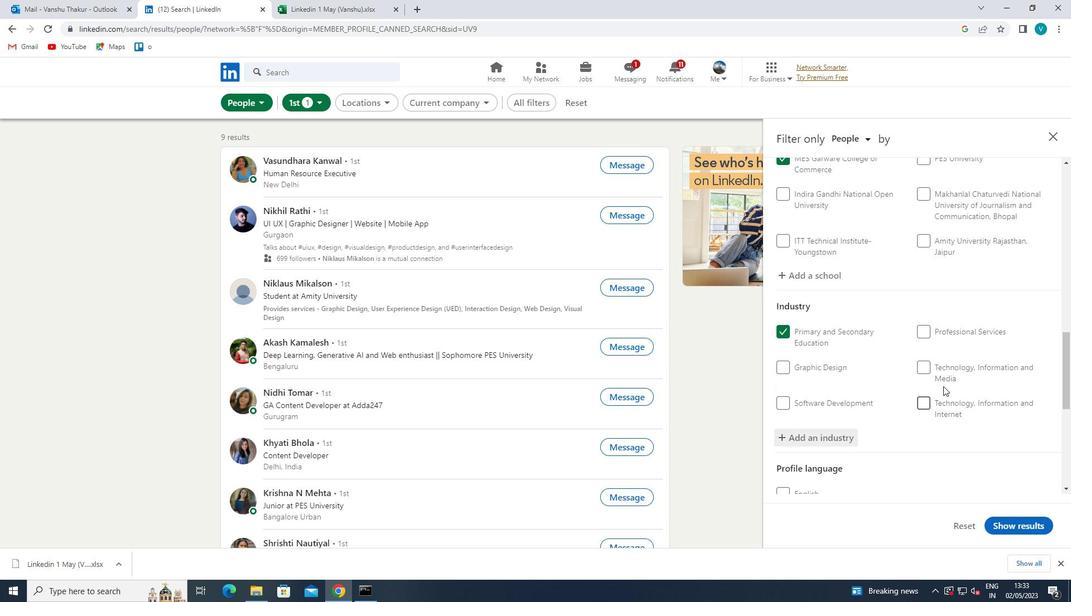 
Action: Mouse scrolled (945, 356) with delta (0, 0)
Screenshot: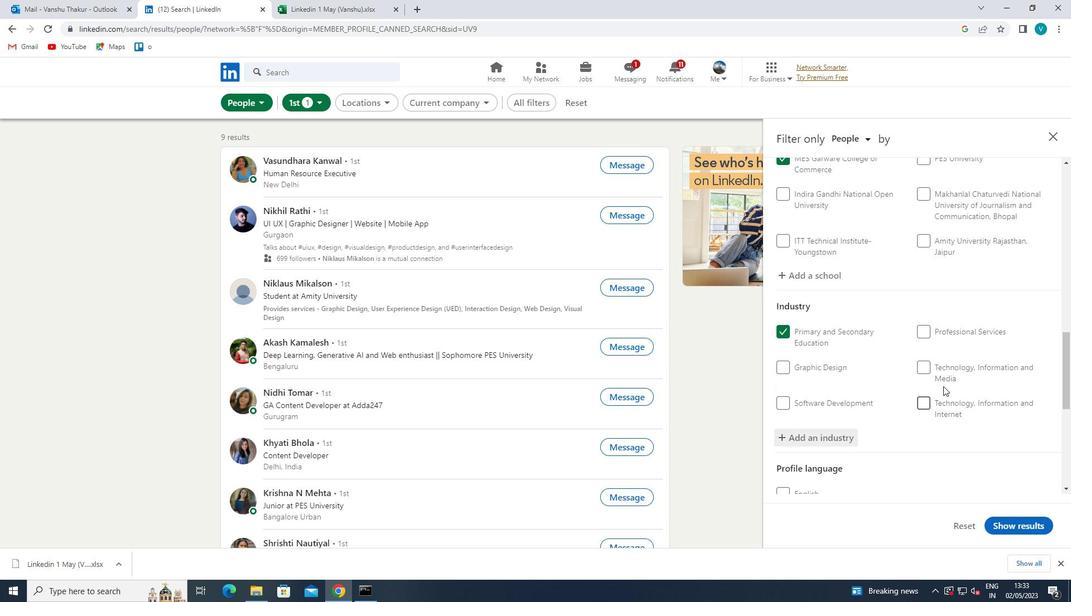 
Action: Mouse moved to (947, 353)
Screenshot: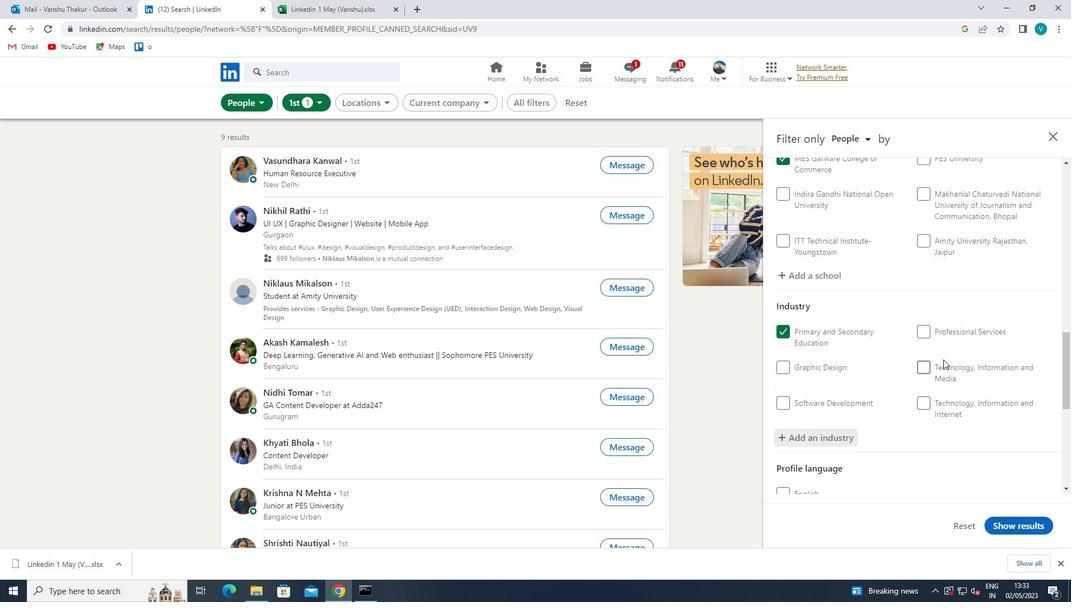 
Action: Mouse scrolled (947, 352) with delta (0, 0)
Screenshot: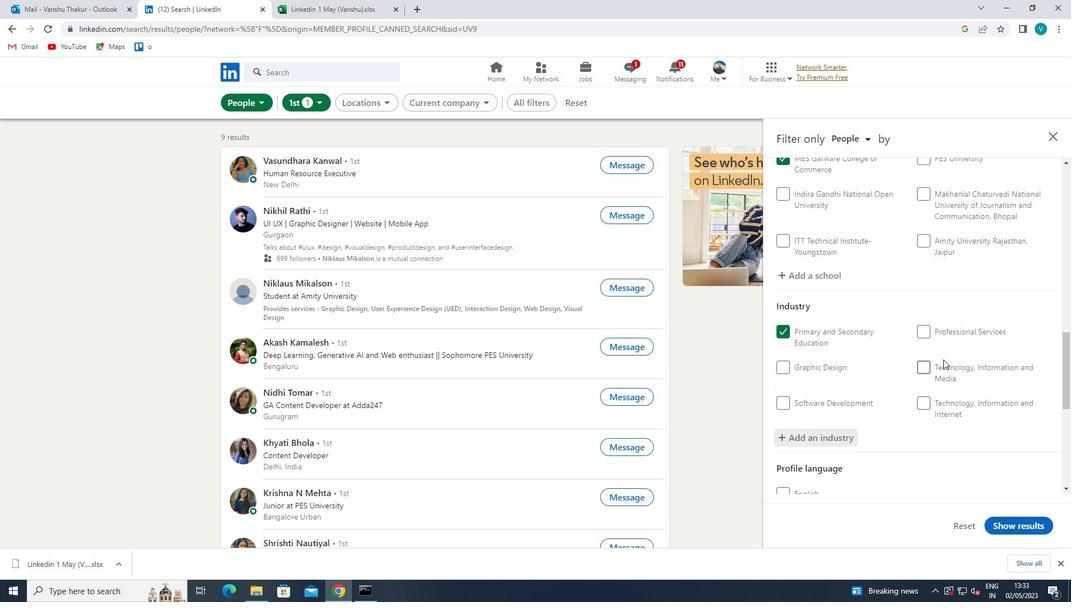 
Action: Mouse moved to (948, 352)
Screenshot: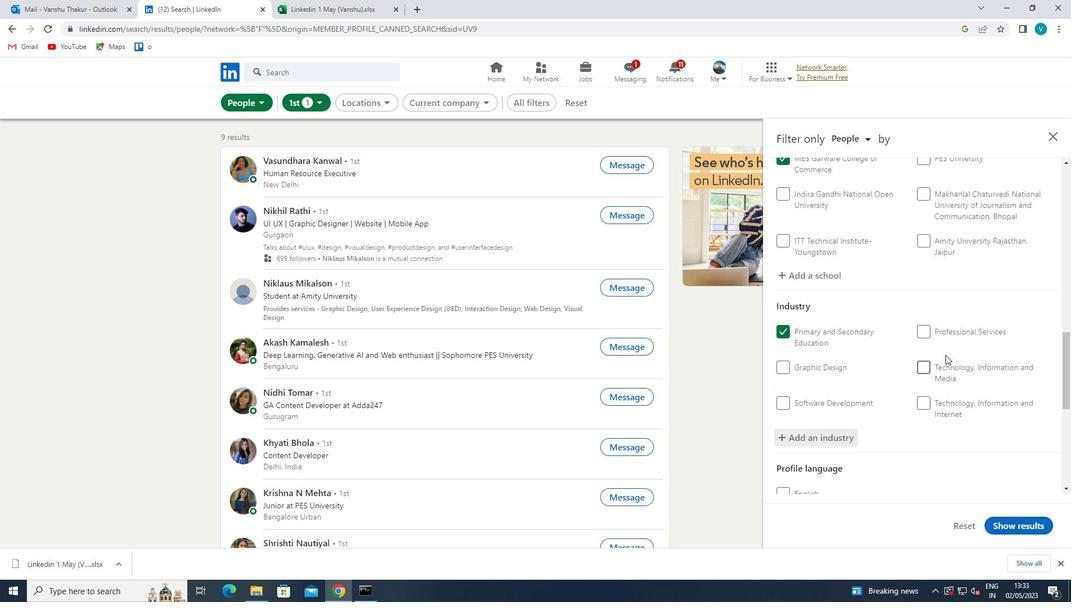 
Action: Mouse scrolled (948, 351) with delta (0, 0)
Screenshot: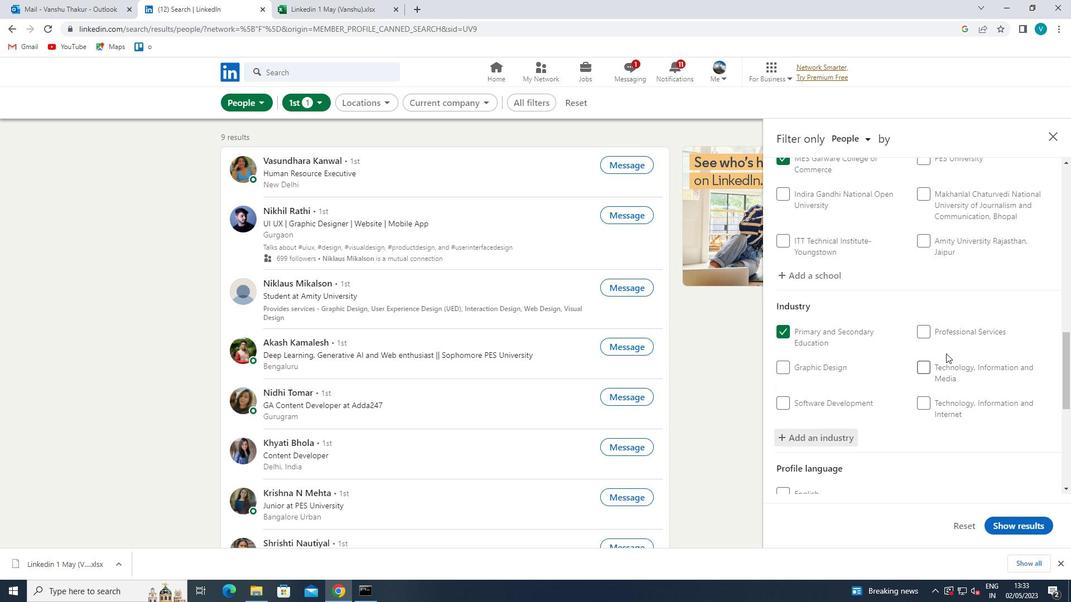 
Action: Mouse moved to (948, 352)
Screenshot: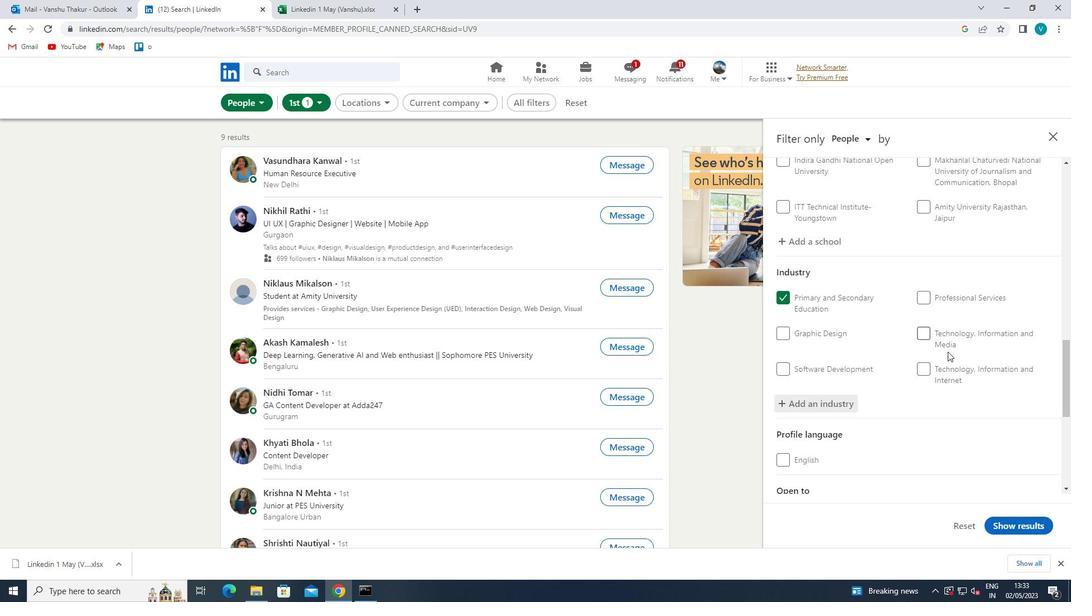 
Action: Mouse scrolled (948, 351) with delta (0, 0)
Screenshot: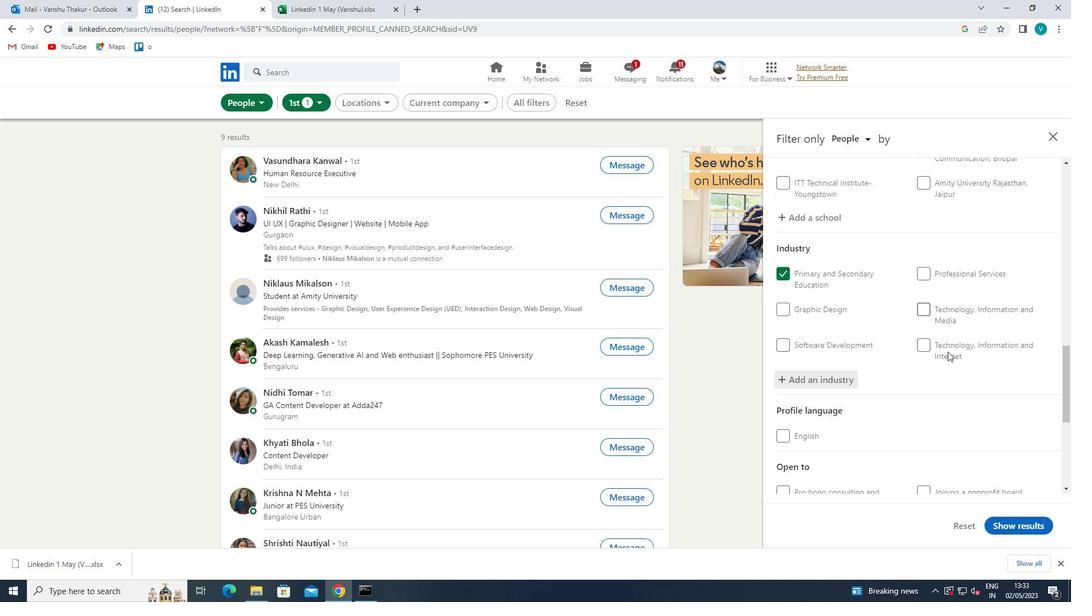 
Action: Mouse moved to (962, 388)
Screenshot: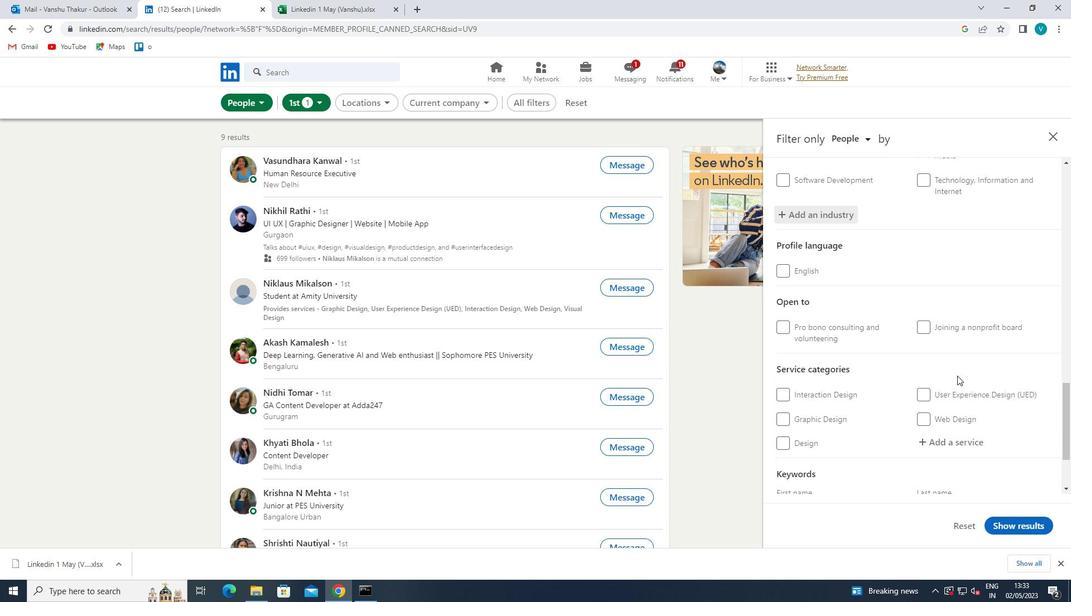 
Action: Mouse scrolled (962, 387) with delta (0, 0)
Screenshot: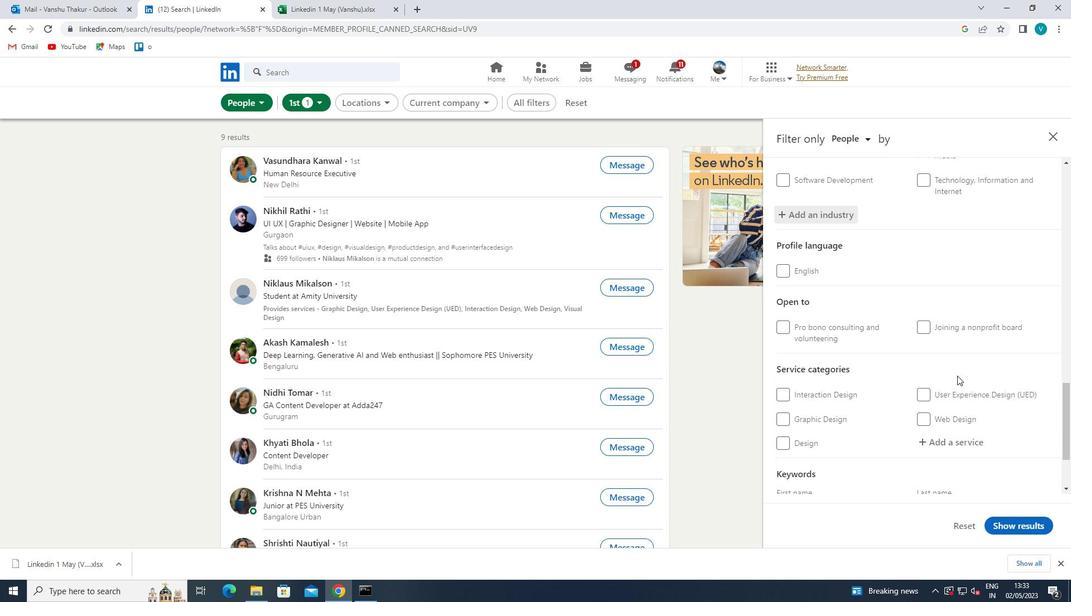 
Action: Mouse moved to (969, 384)
Screenshot: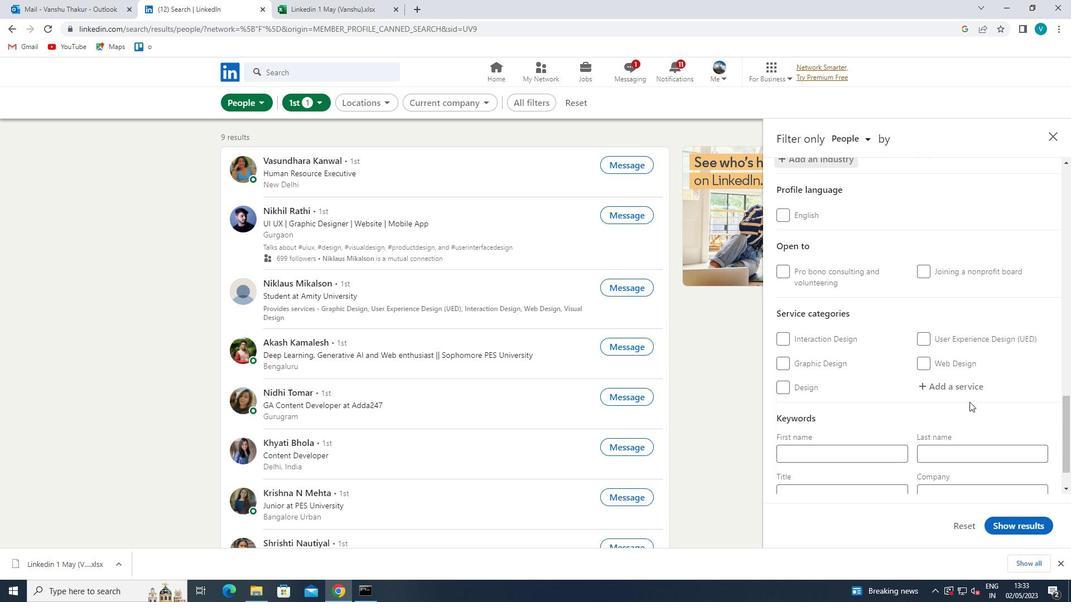 
Action: Mouse pressed left at (969, 384)
Screenshot: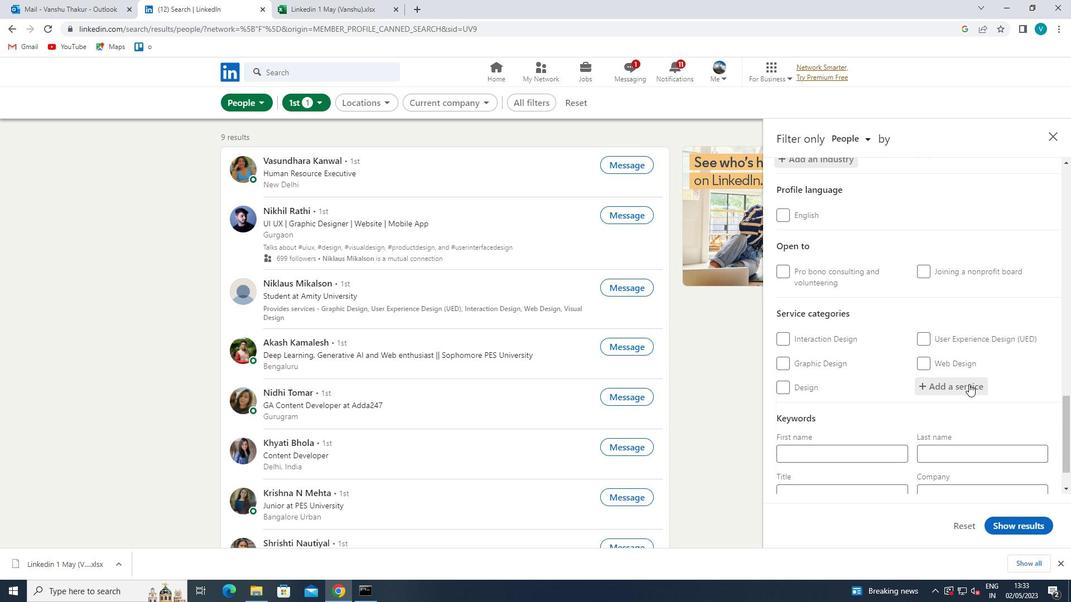 
Action: Key pressed <Key.shift>SOFTWARE
Screenshot: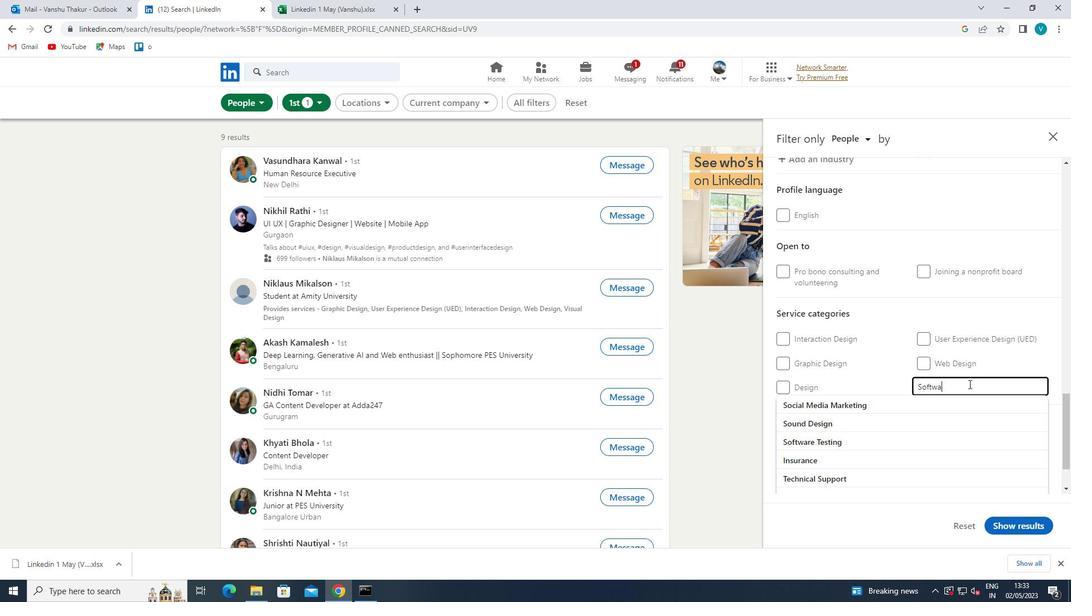 
Action: Mouse moved to (941, 405)
Screenshot: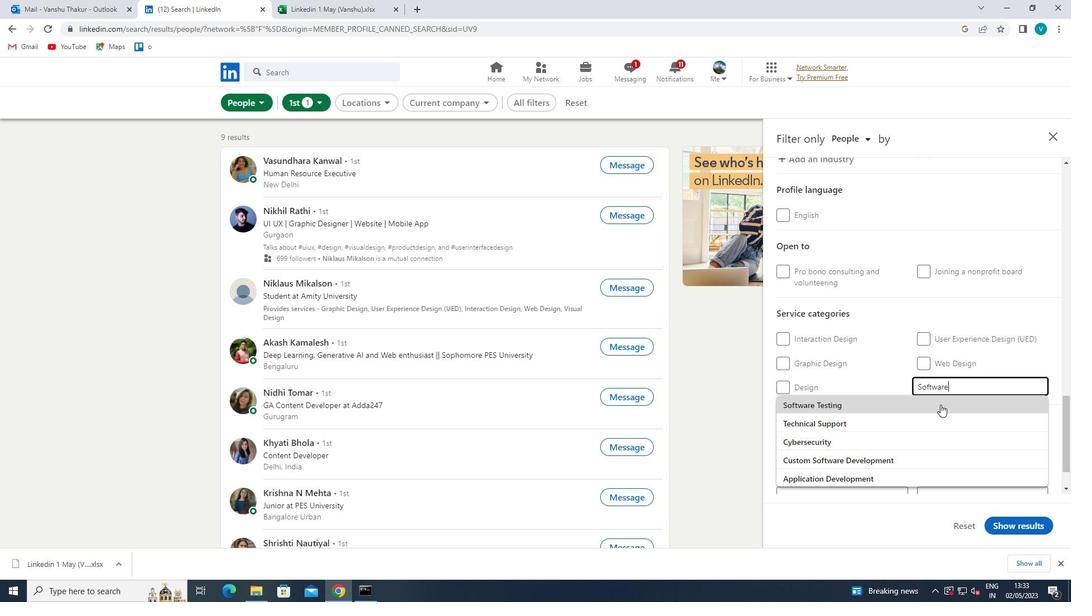 
Action: Mouse pressed left at (941, 405)
Screenshot: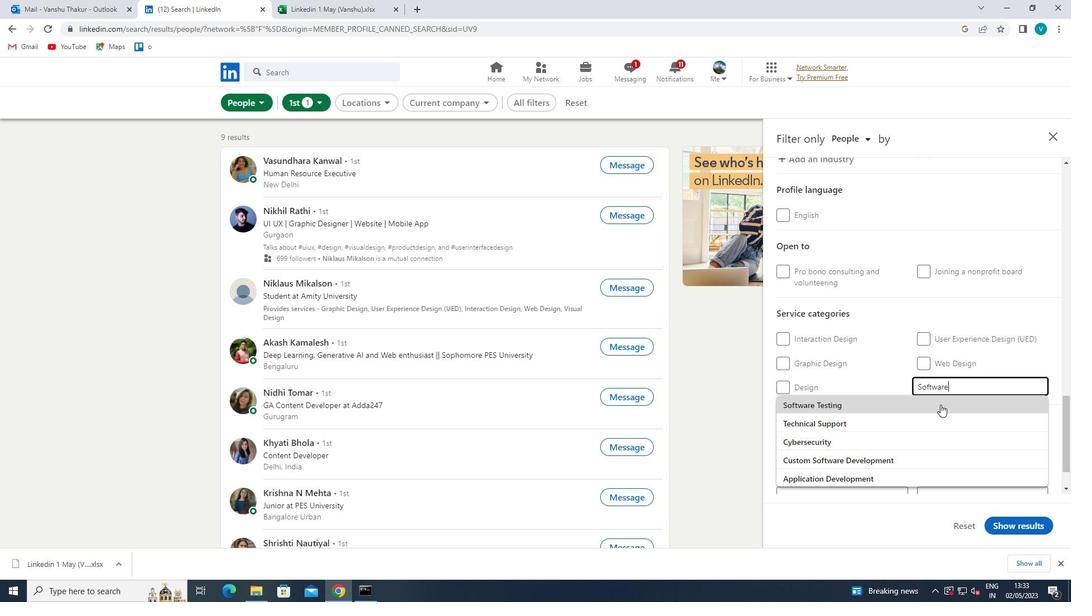 
Action: Mouse moved to (950, 395)
Screenshot: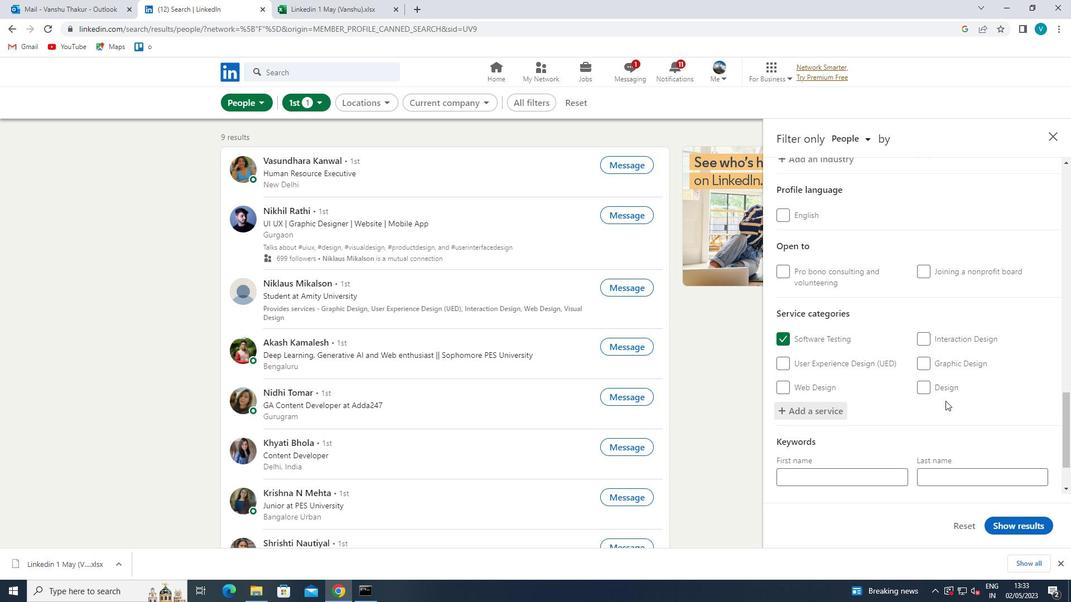 
Action: Mouse scrolled (950, 395) with delta (0, 0)
Screenshot: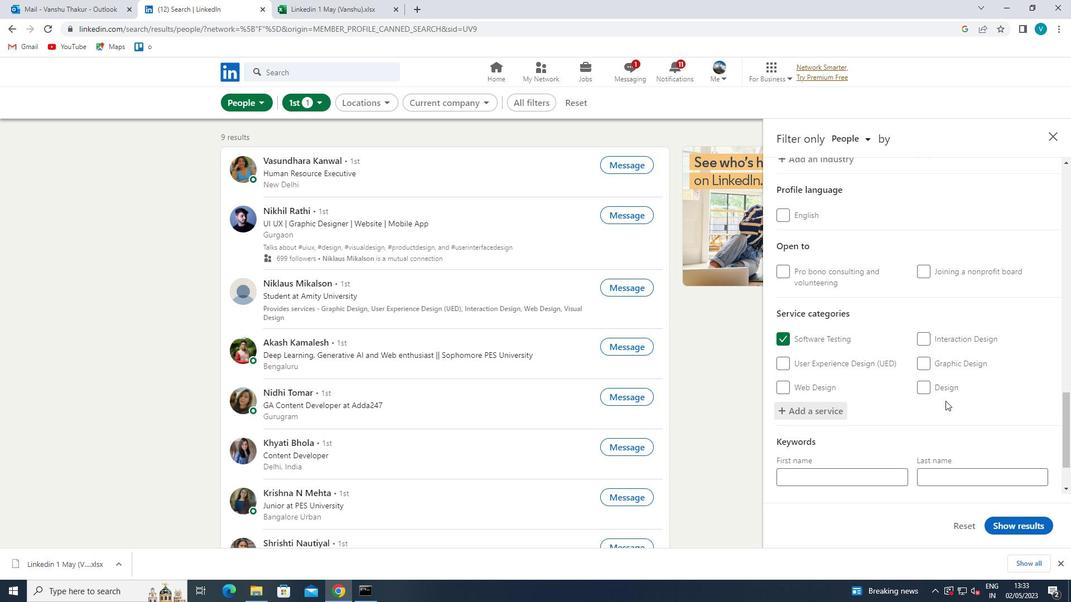 
Action: Mouse moved to (950, 394)
Screenshot: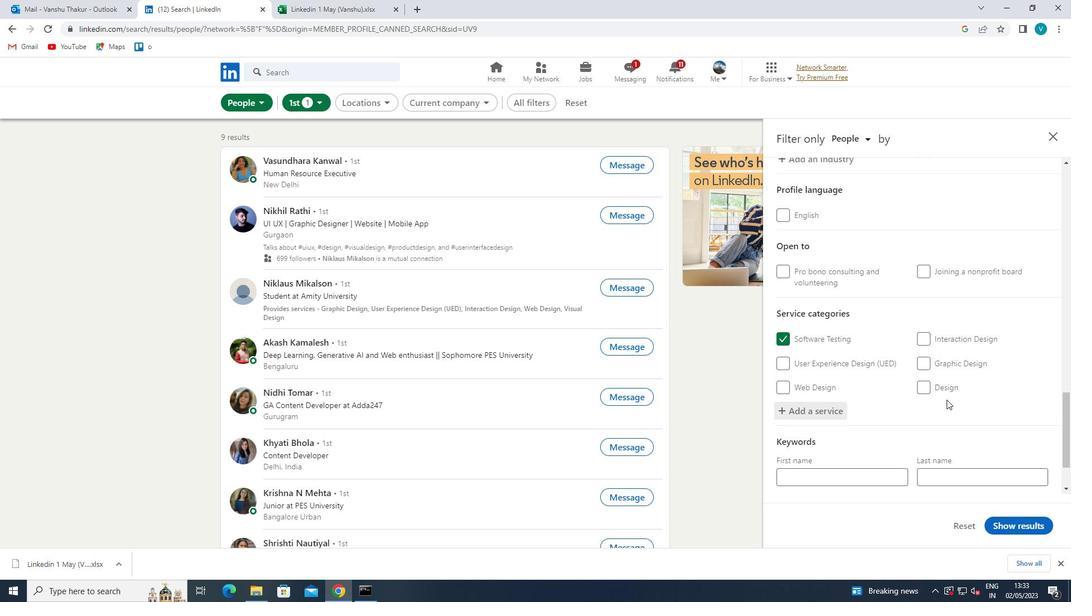 
Action: Mouse scrolled (950, 393) with delta (0, 0)
Screenshot: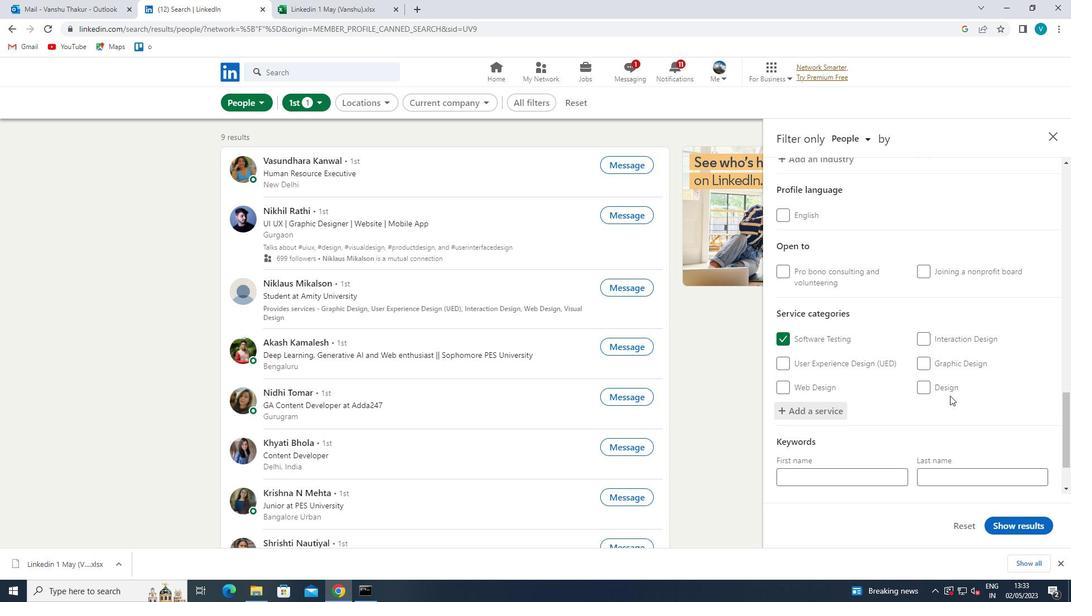 
Action: Mouse moved to (950, 393)
Screenshot: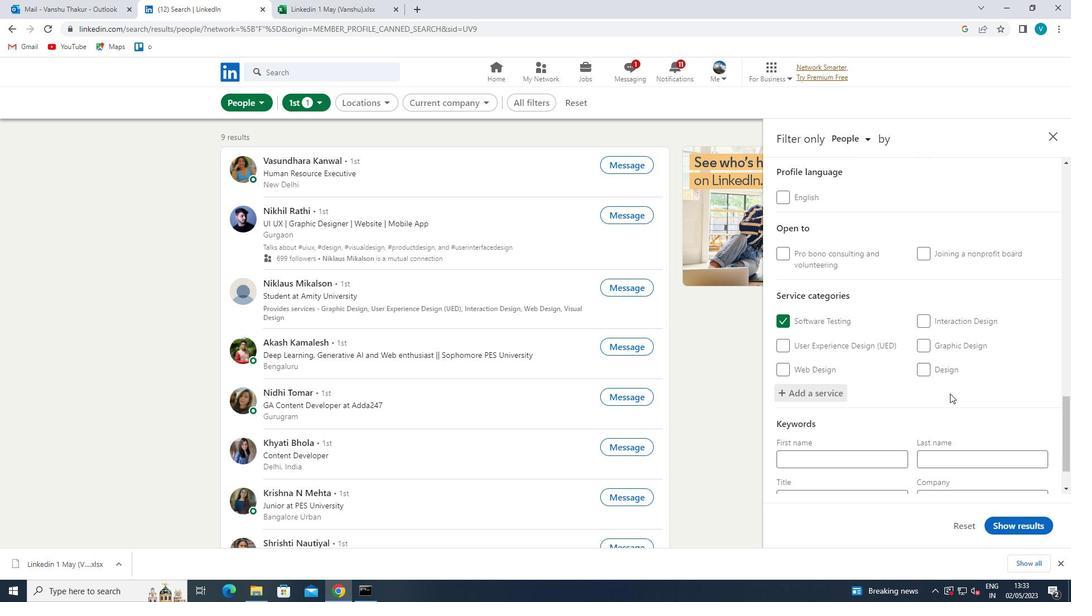 
Action: Mouse scrolled (950, 392) with delta (0, 0)
Screenshot: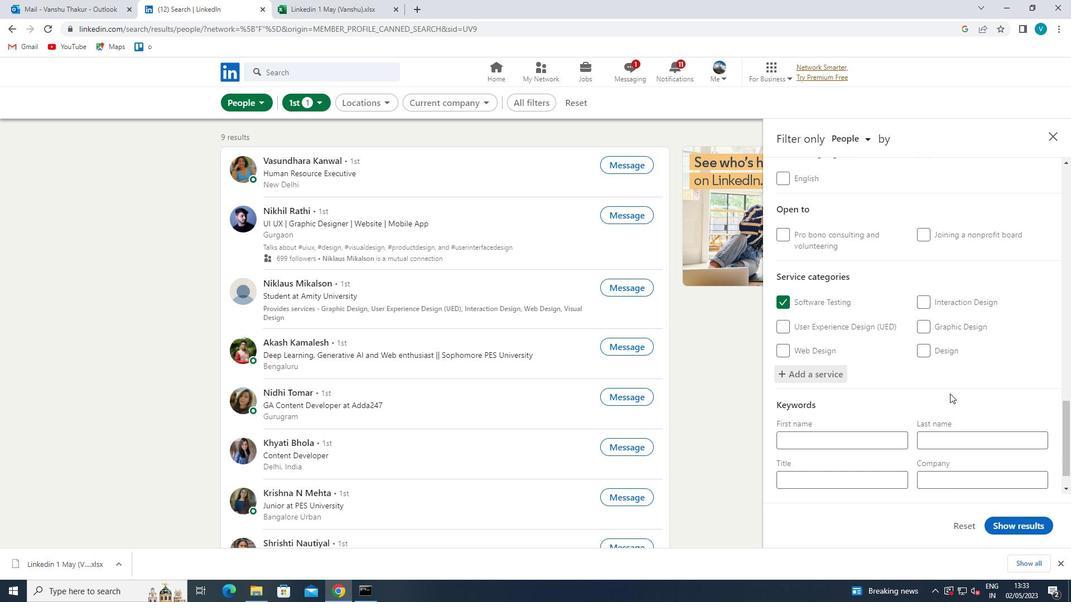 
Action: Mouse scrolled (950, 392) with delta (0, 0)
Screenshot: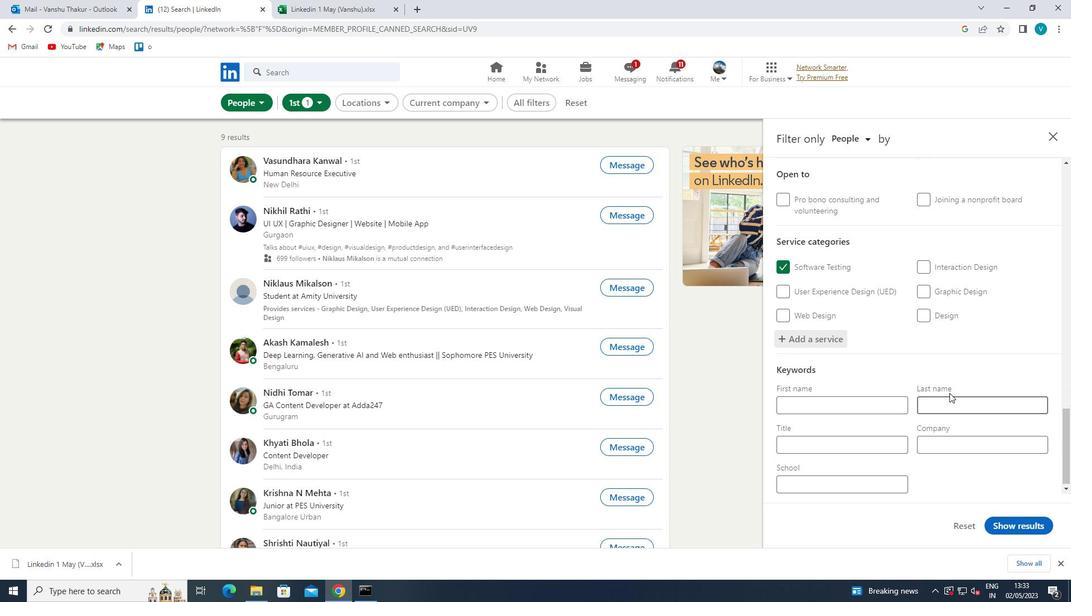 
Action: Mouse moved to (890, 444)
Screenshot: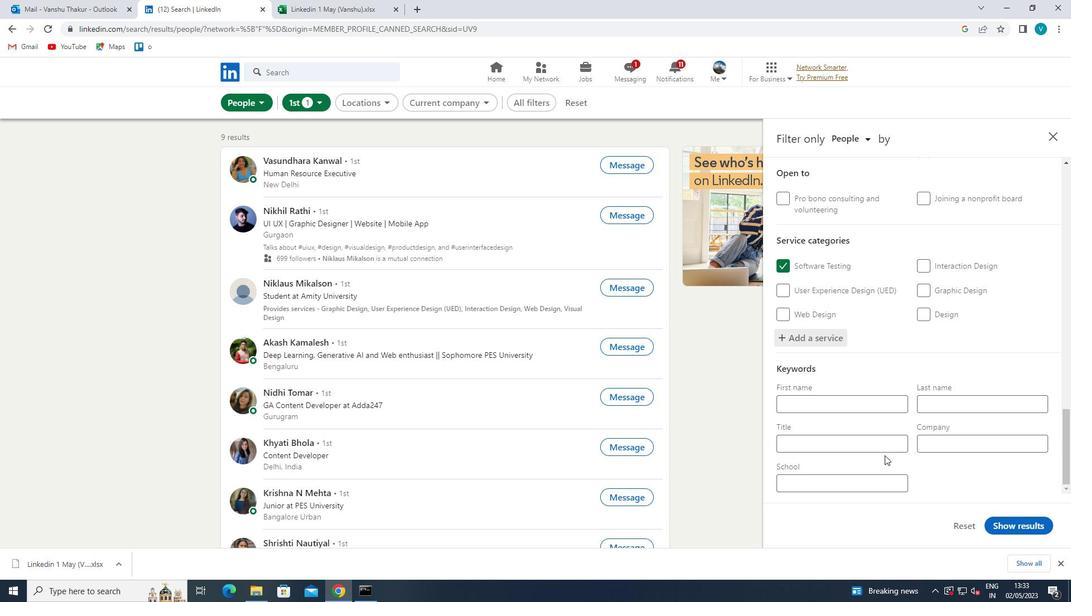 
Action: Mouse pressed left at (890, 444)
Screenshot: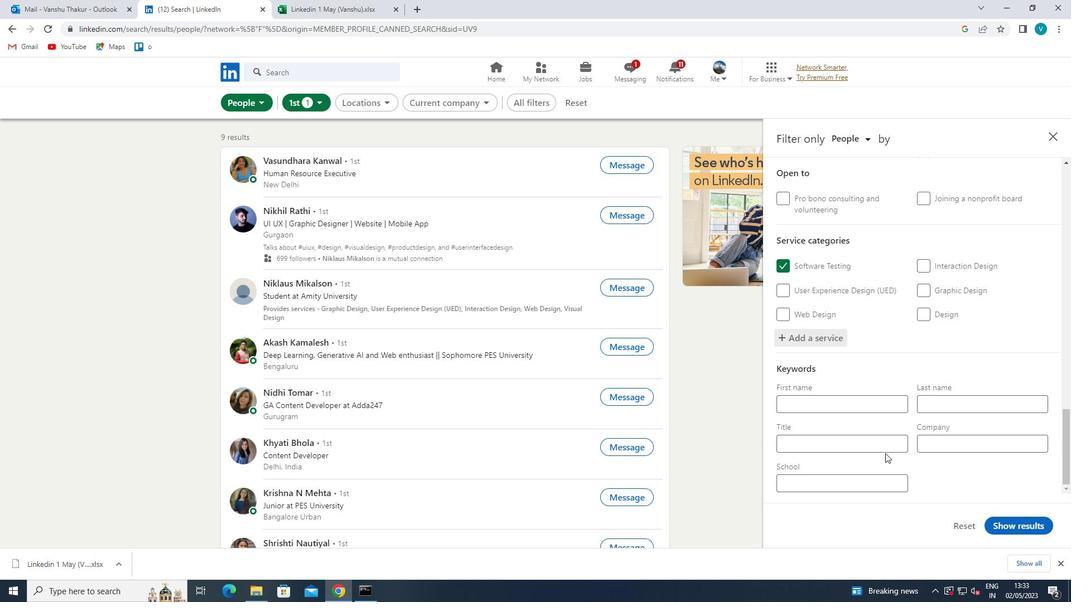 
Action: Mouse moved to (893, 442)
Screenshot: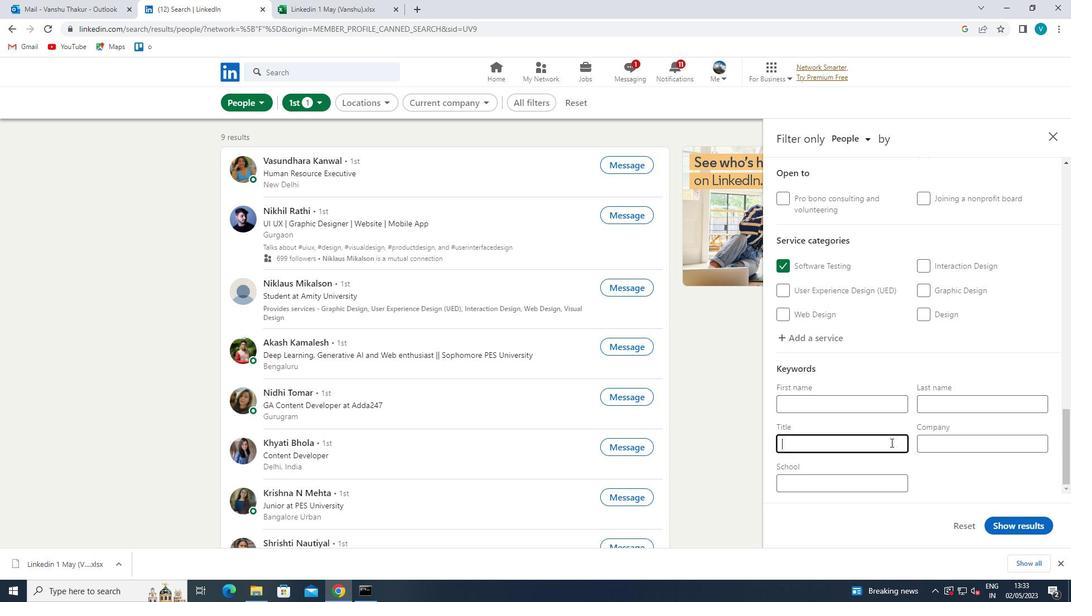 
Action: Key pressed <Key.shift>DIRECTOR<Key.space>OF<Key.space><Key.shift>MAINTENANCWE<Key.space>
Screenshot: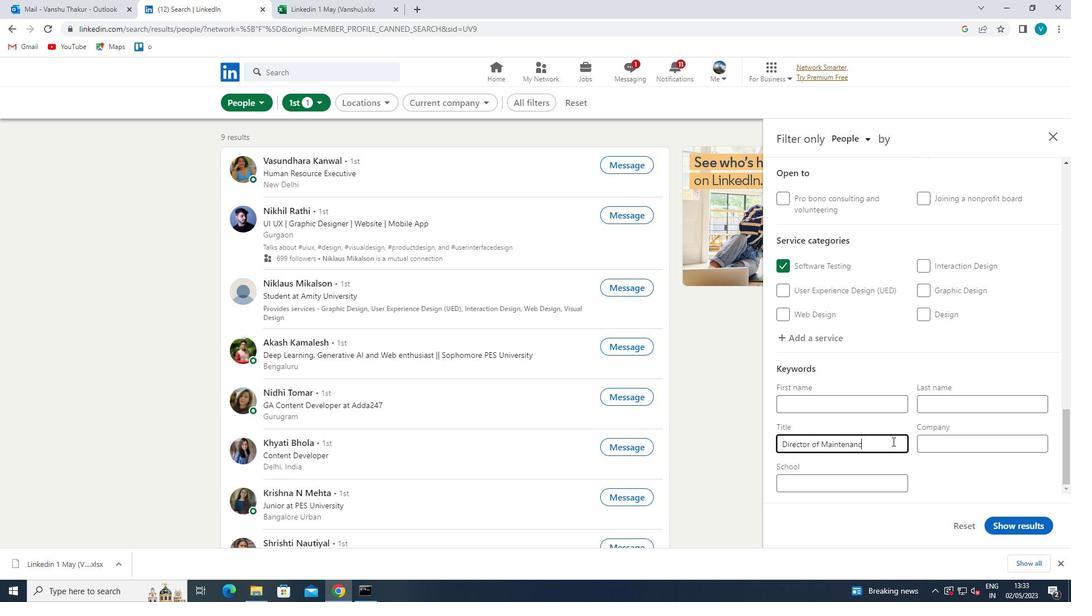 
Action: Mouse moved to (902, 437)
Screenshot: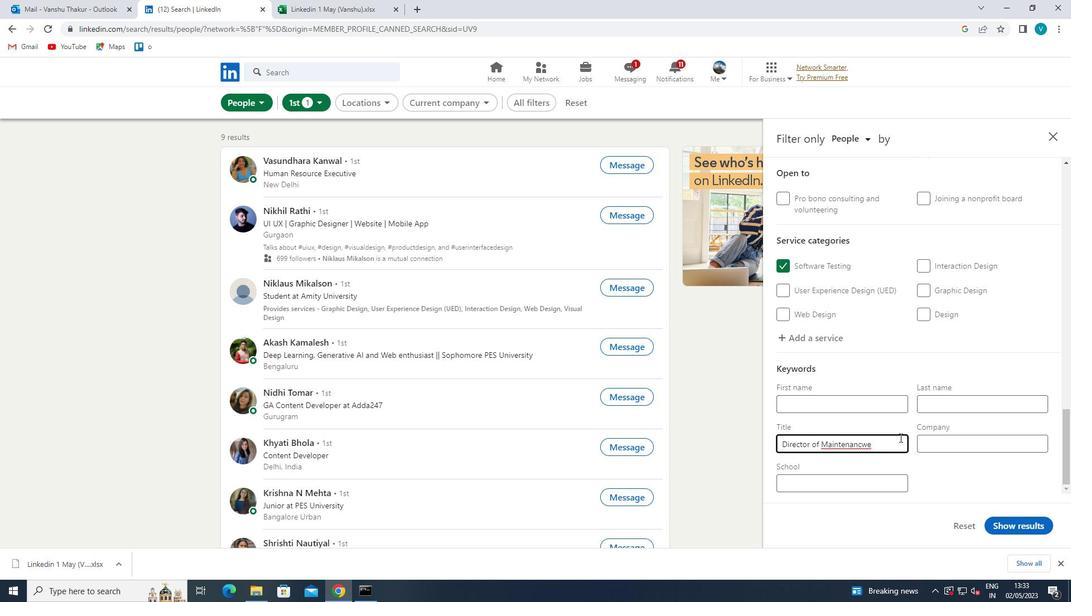 
Action: Key pressed <Key.backspace><Key.backspace><Key.backspace><Key.backspace>CE<Key.space>
Screenshot: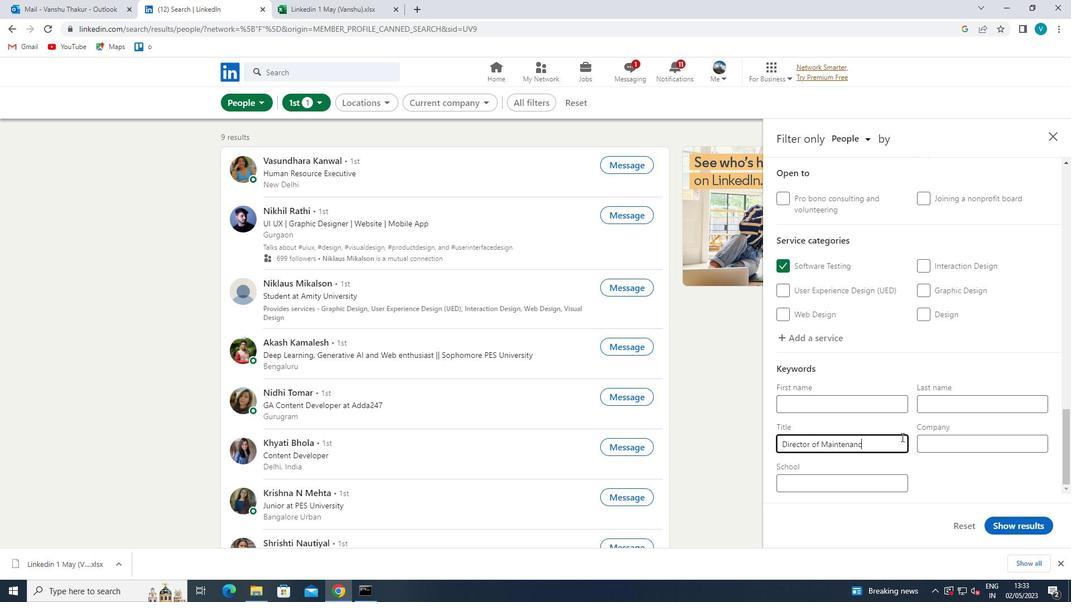 
Action: Mouse moved to (1001, 526)
Screenshot: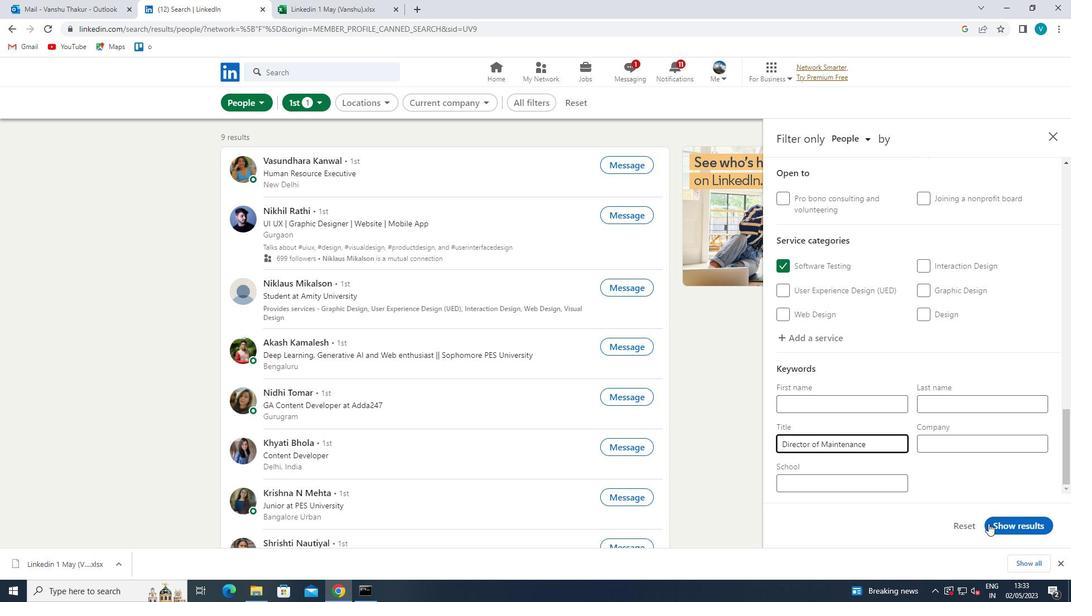 
Action: Mouse pressed left at (1001, 526)
Screenshot: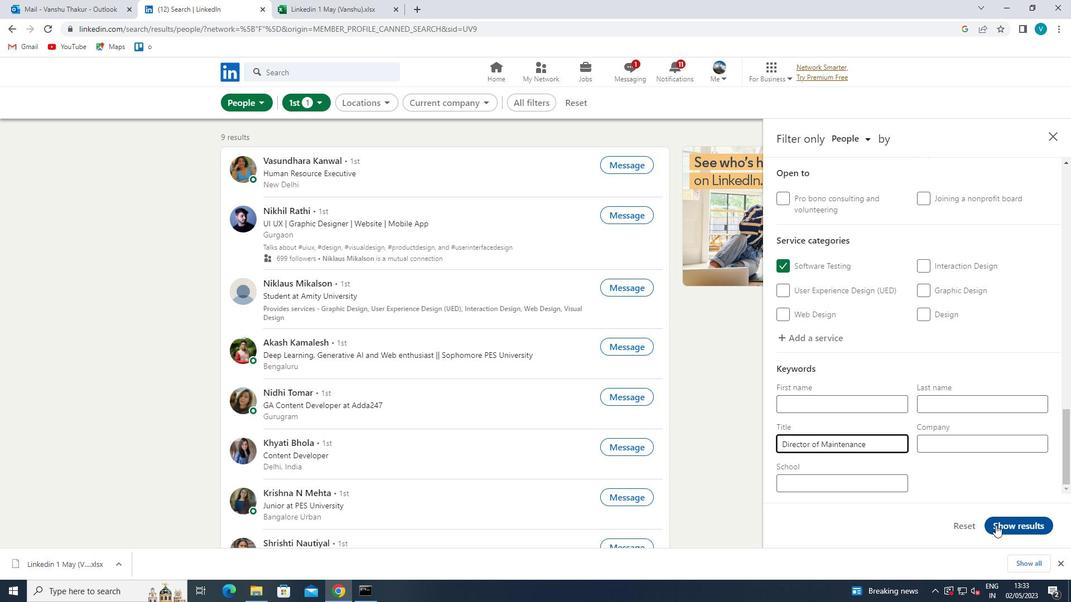 
Action: Mouse moved to (1002, 526)
Screenshot: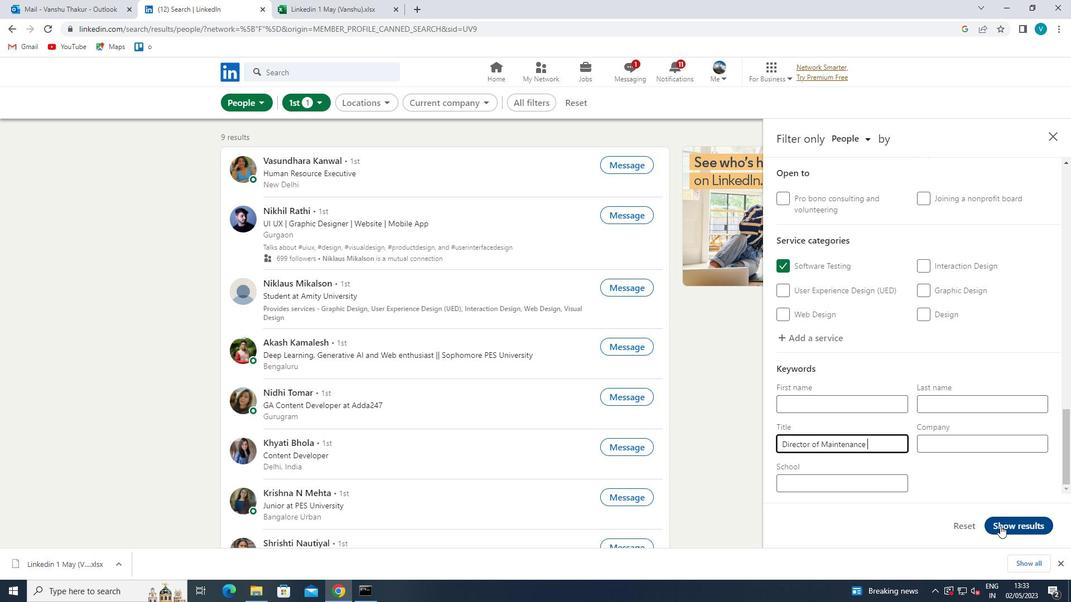 
